 Task: Look for space in Kākināda, India from 17th June, 2023 to 21st June, 2023 for 2 adults in price range Rs.7000 to Rs.12000. Place can be private room with 1  bedroom having 2 beds and 1 bathroom. Property type can be house, flat, guest house. Amenities needed are: wifi. Booking option can be shelf check-in. Required host language is English.
Action: Mouse moved to (436, 112)
Screenshot: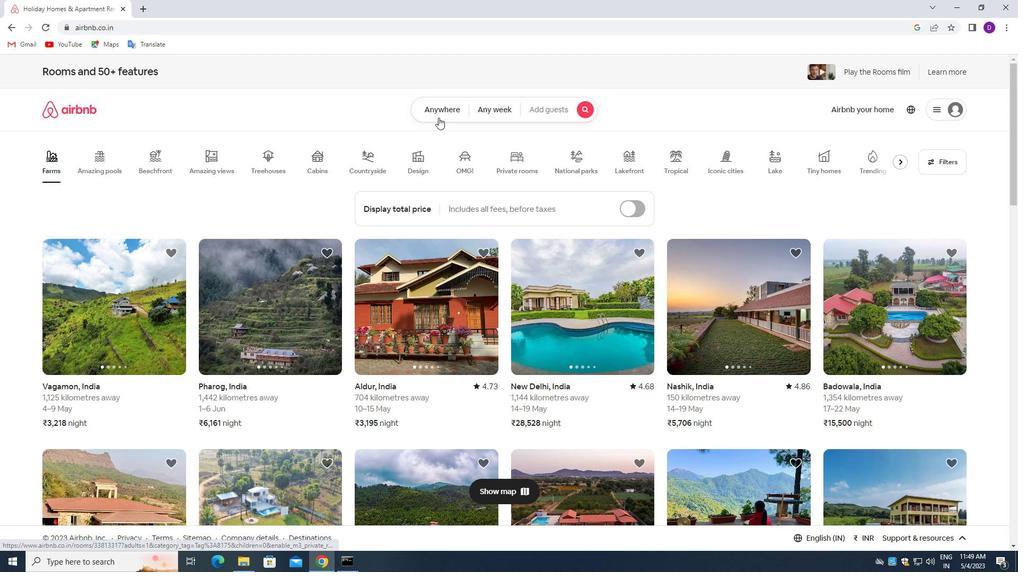 
Action: Mouse pressed left at (436, 112)
Screenshot: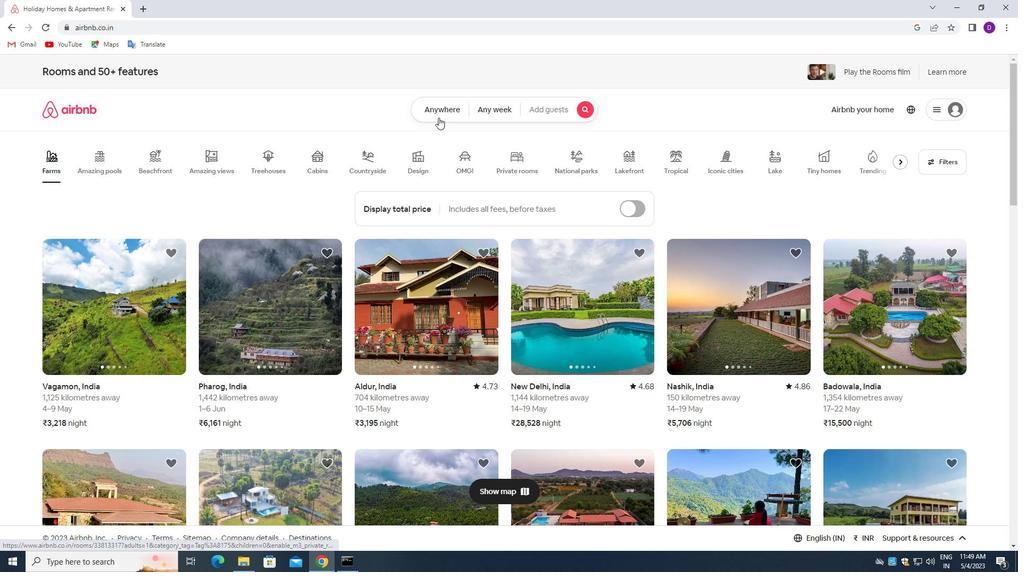 
Action: Mouse moved to (355, 151)
Screenshot: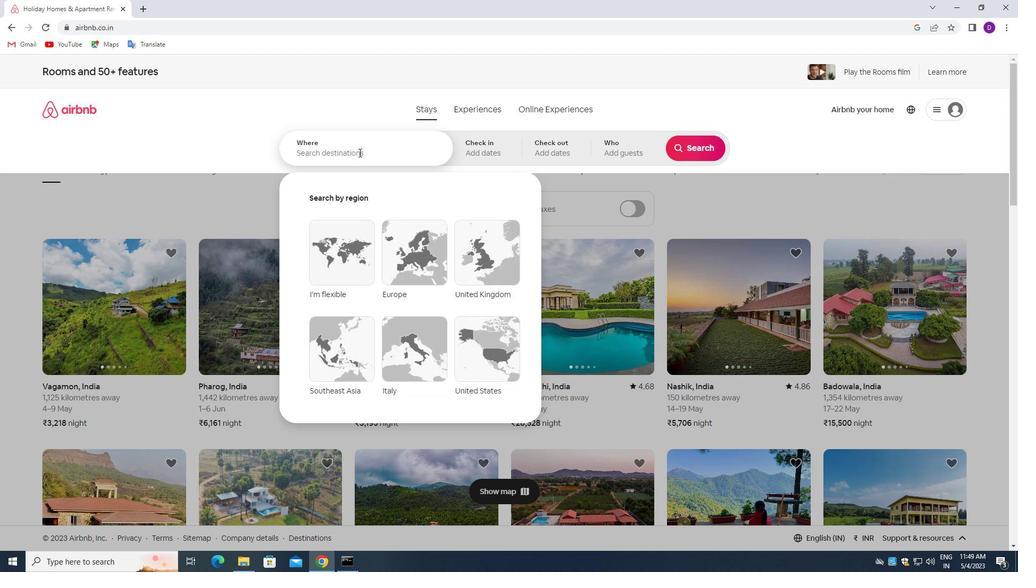 
Action: Mouse pressed left at (355, 151)
Screenshot: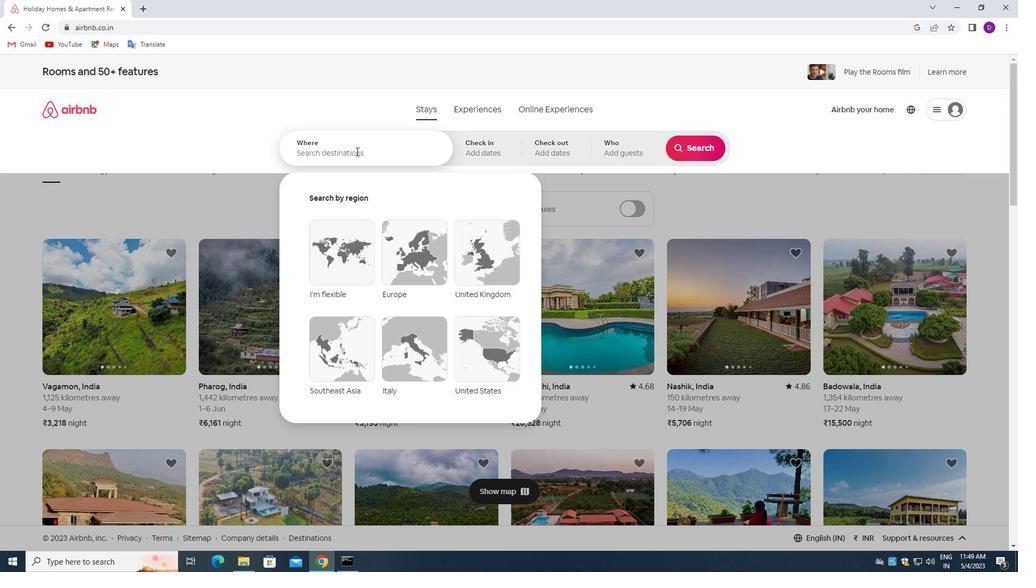 
Action: Mouse moved to (205, 123)
Screenshot: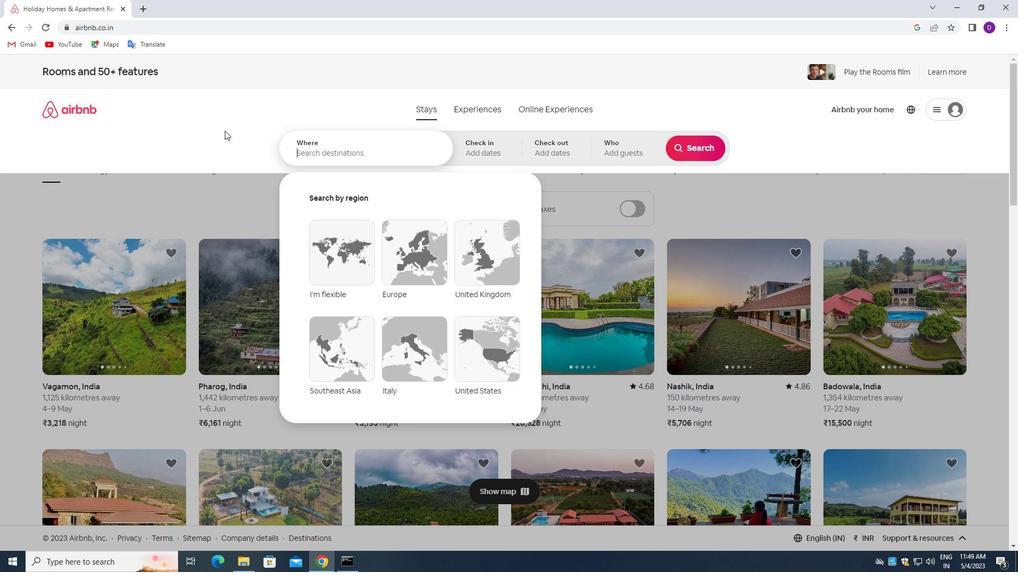 
Action: Key pressed <Key.shift>KAKINADA,<Key.space><Key.shift>INDIA<Key.enter>
Screenshot: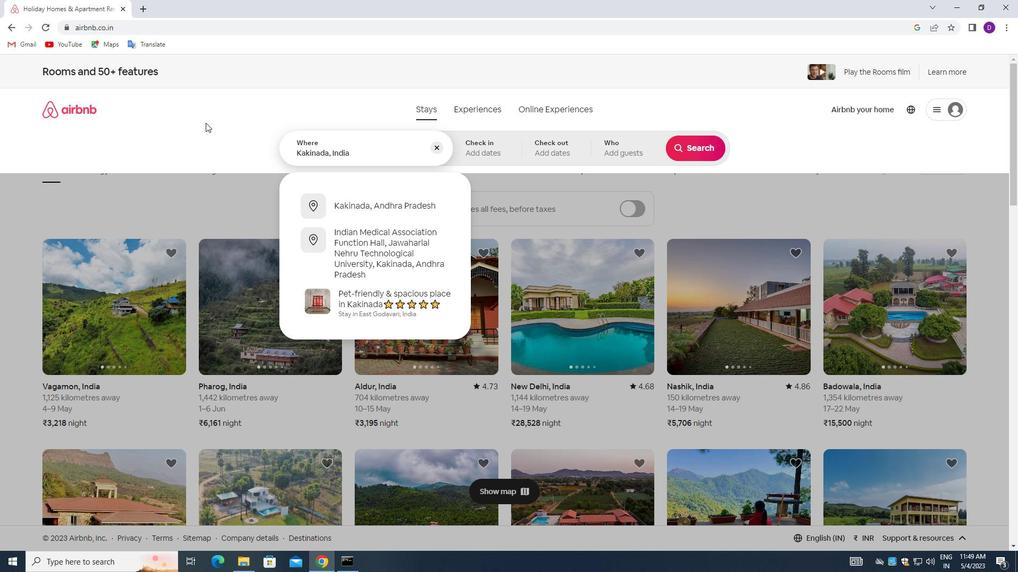 
Action: Mouse moved to (679, 329)
Screenshot: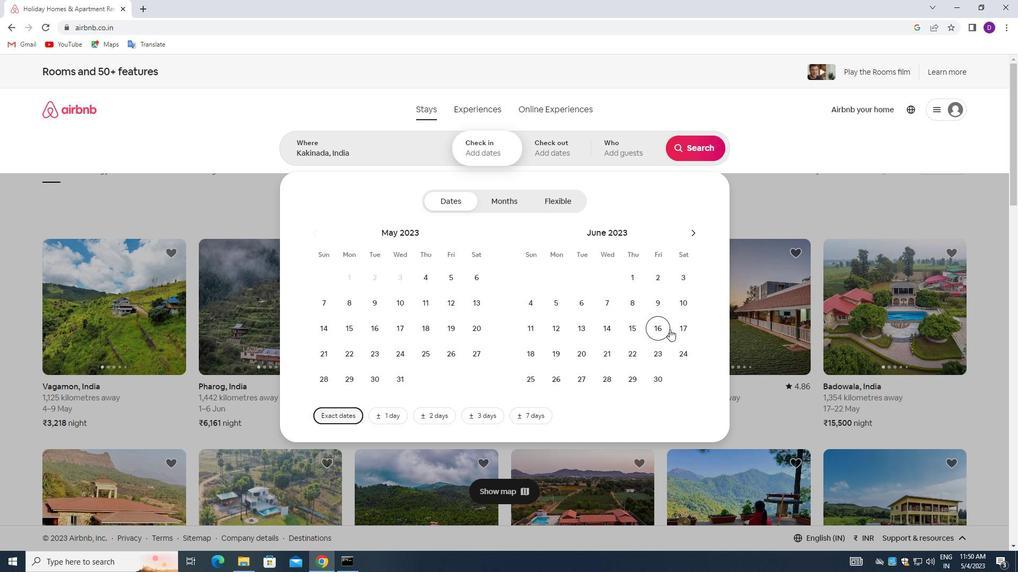 
Action: Mouse pressed left at (679, 329)
Screenshot: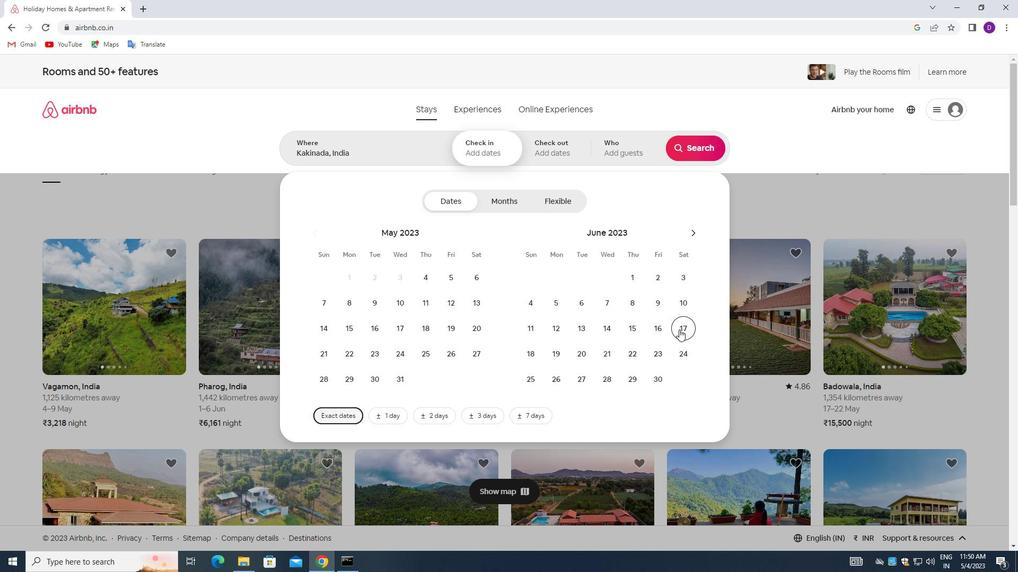 
Action: Mouse moved to (602, 354)
Screenshot: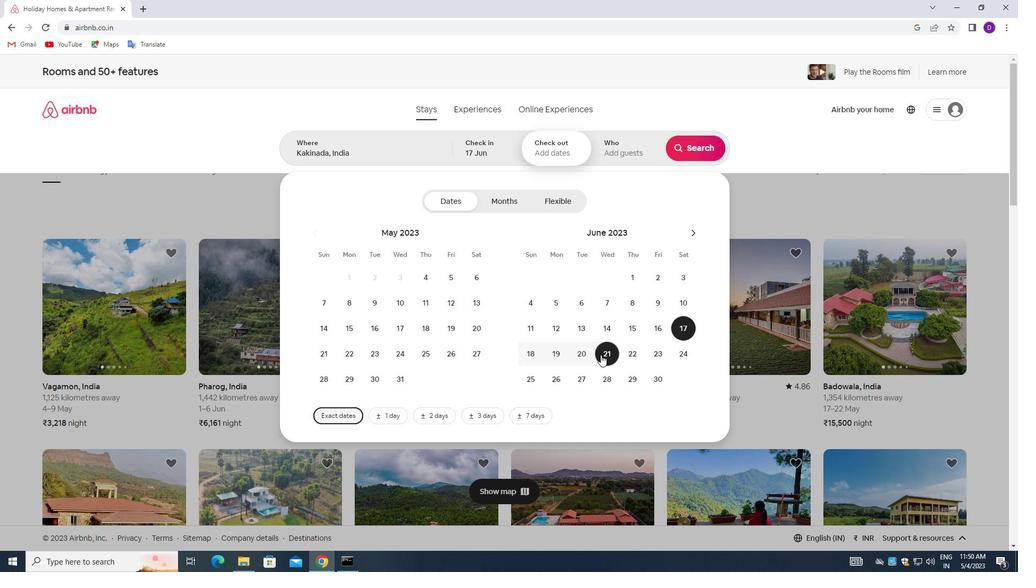 
Action: Mouse pressed left at (602, 354)
Screenshot: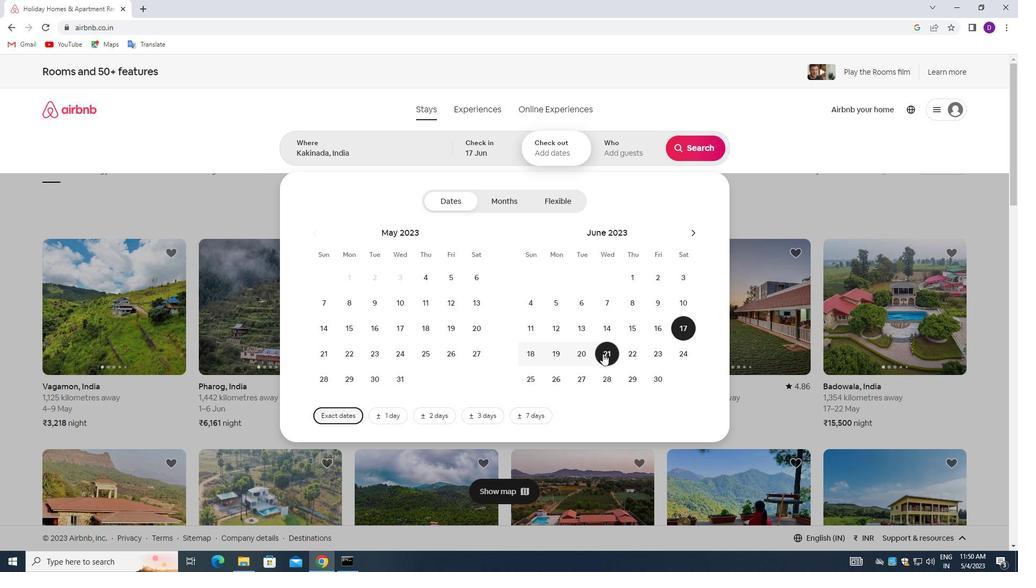 
Action: Mouse moved to (612, 144)
Screenshot: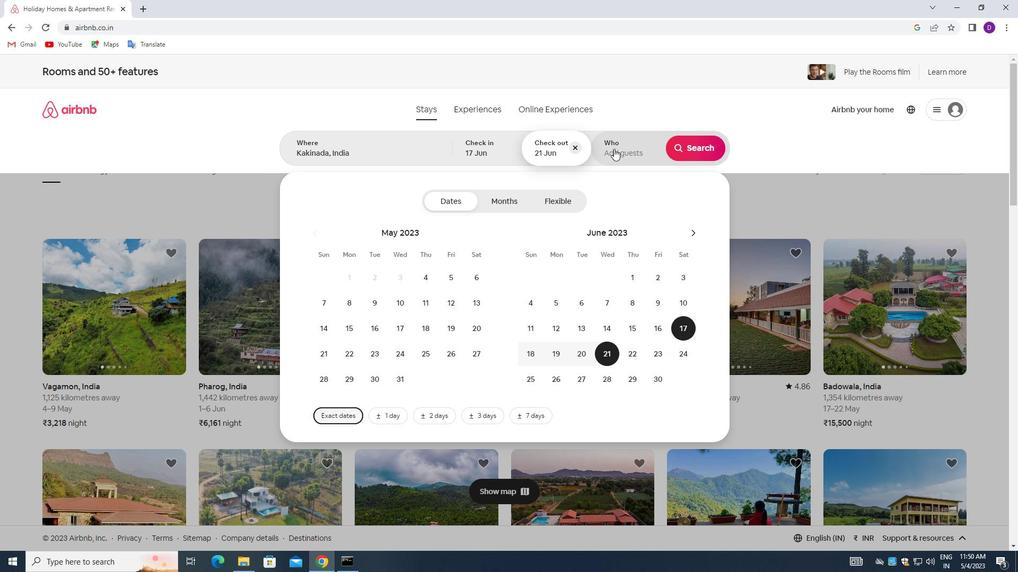 
Action: Mouse pressed left at (612, 144)
Screenshot: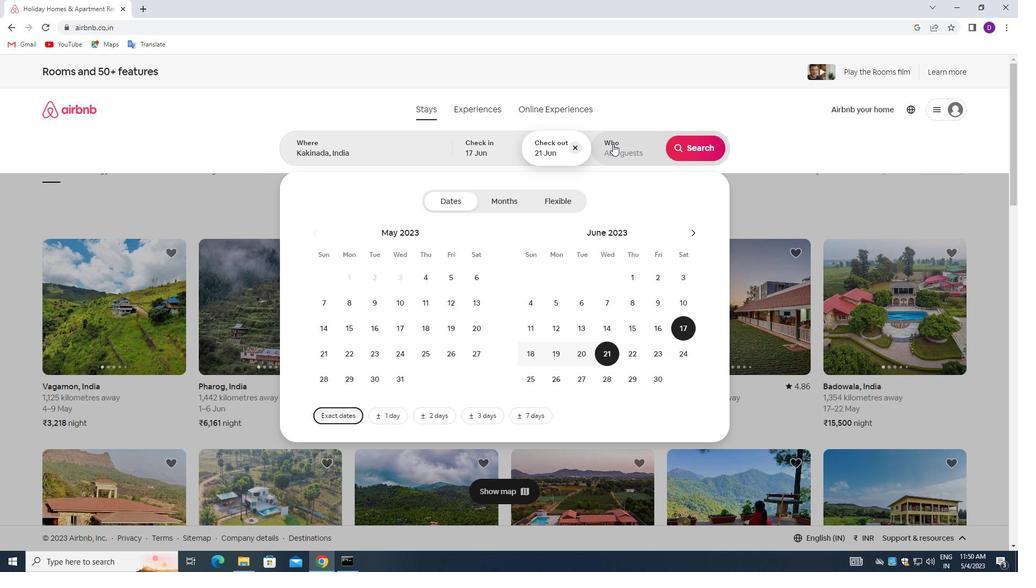 
Action: Mouse moved to (698, 205)
Screenshot: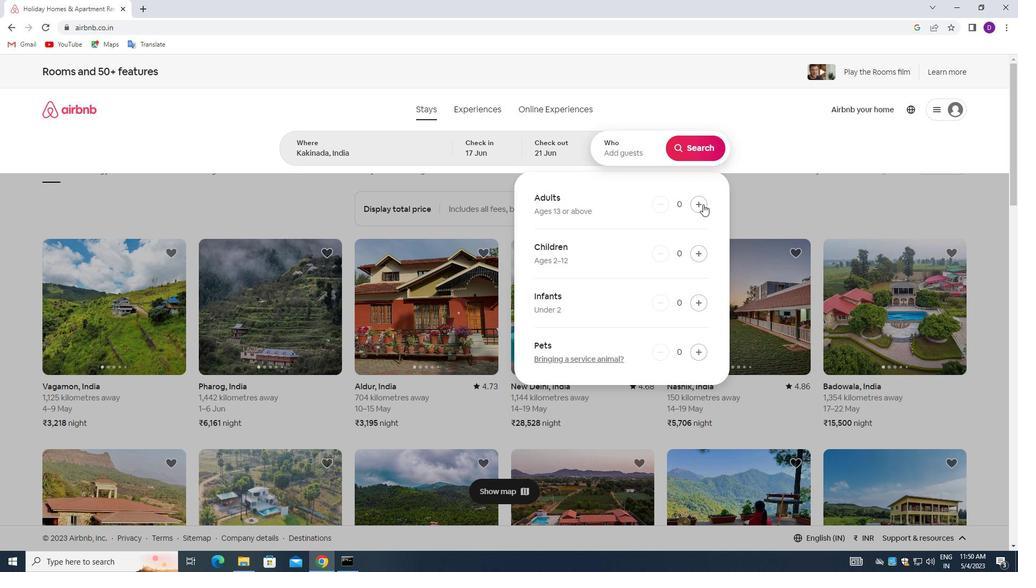 
Action: Mouse pressed left at (698, 205)
Screenshot: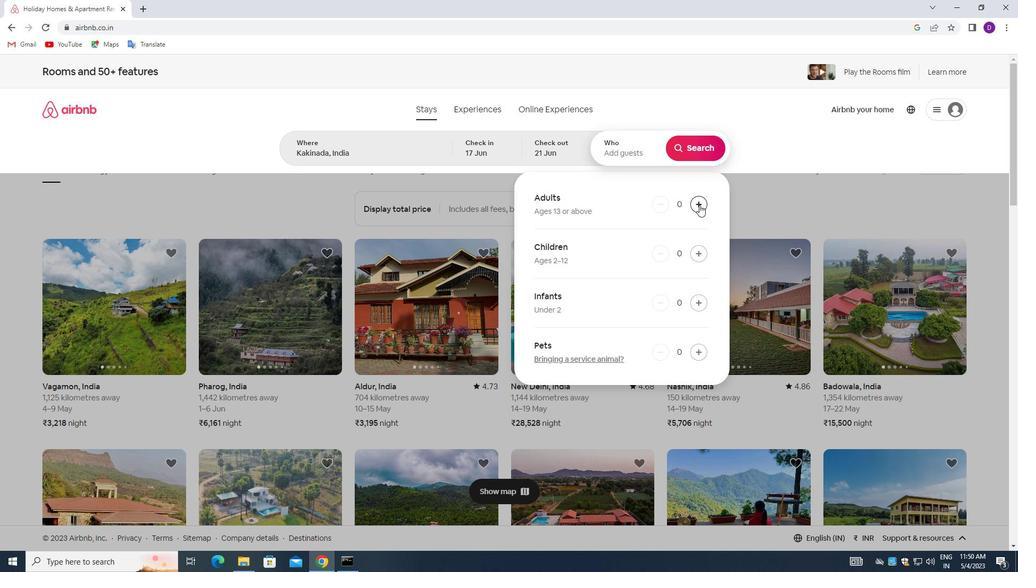 
Action: Mouse pressed left at (698, 205)
Screenshot: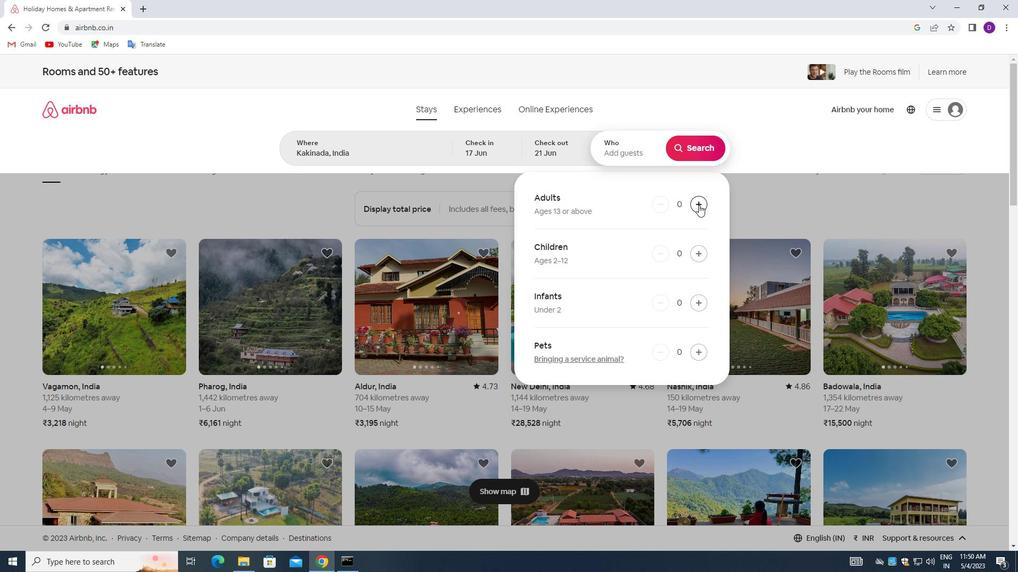 
Action: Mouse moved to (695, 148)
Screenshot: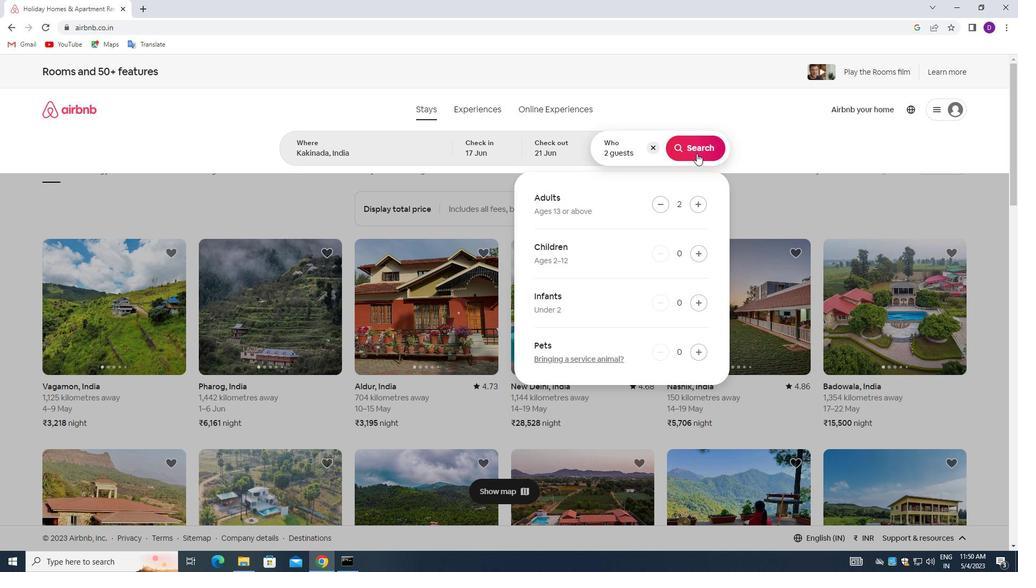 
Action: Mouse pressed left at (695, 148)
Screenshot: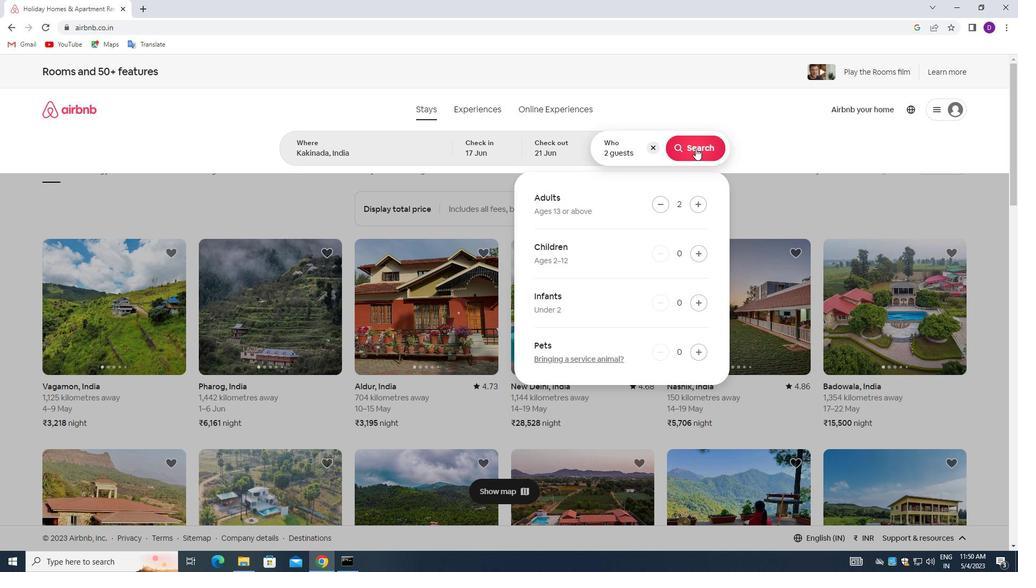 
Action: Mouse moved to (961, 118)
Screenshot: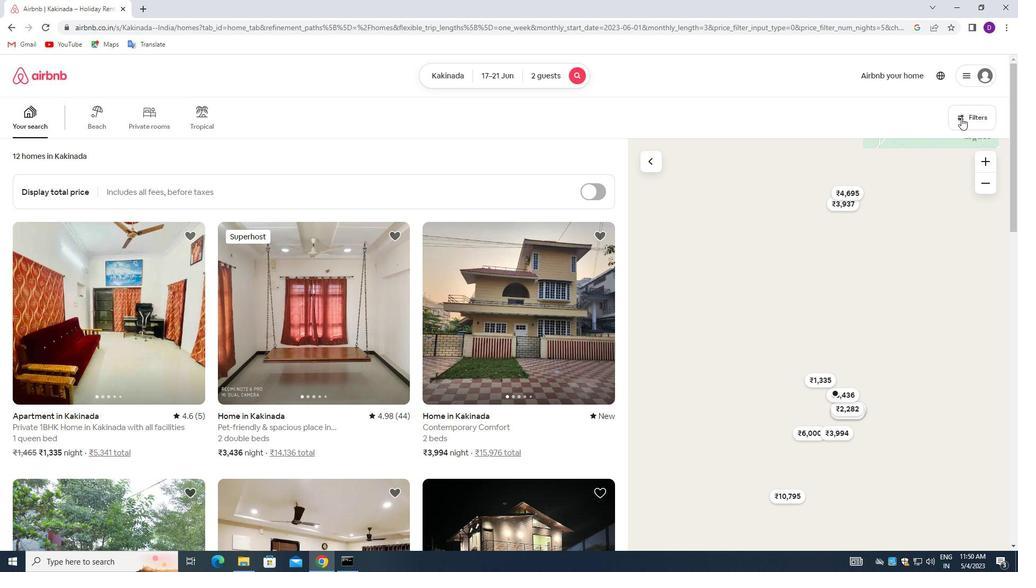 
Action: Mouse pressed left at (961, 118)
Screenshot: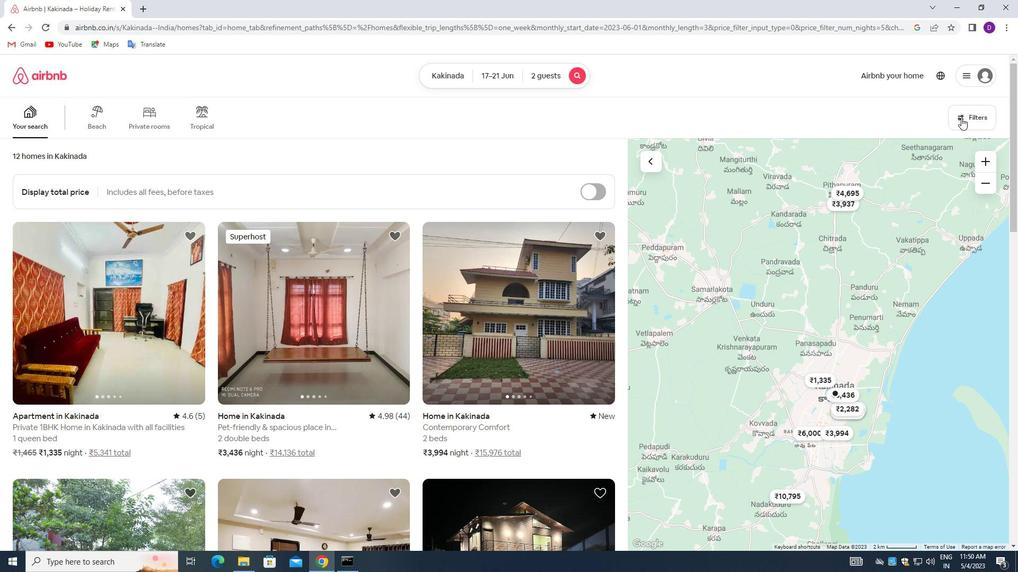 
Action: Mouse moved to (364, 251)
Screenshot: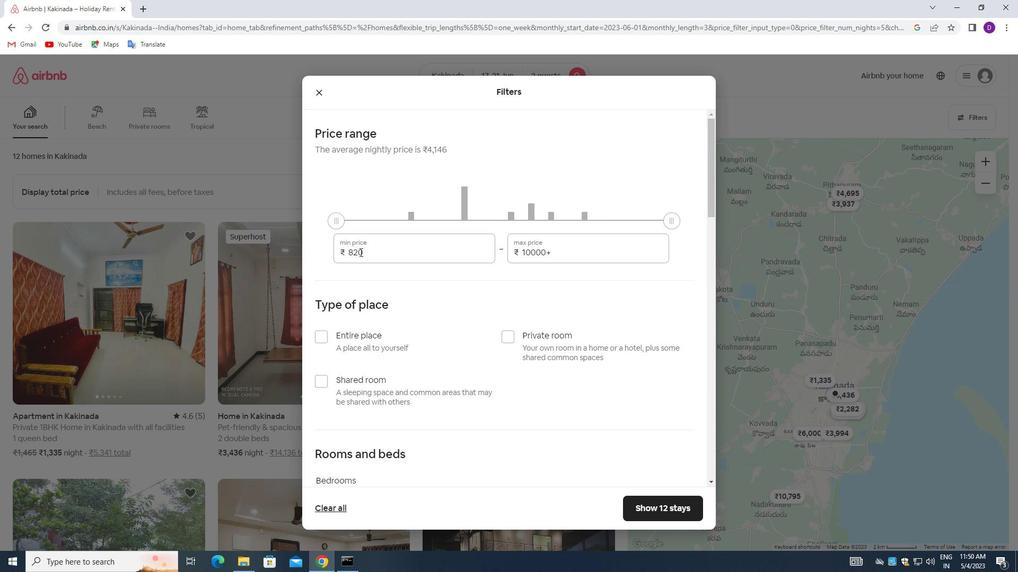 
Action: Mouse pressed left at (364, 251)
Screenshot: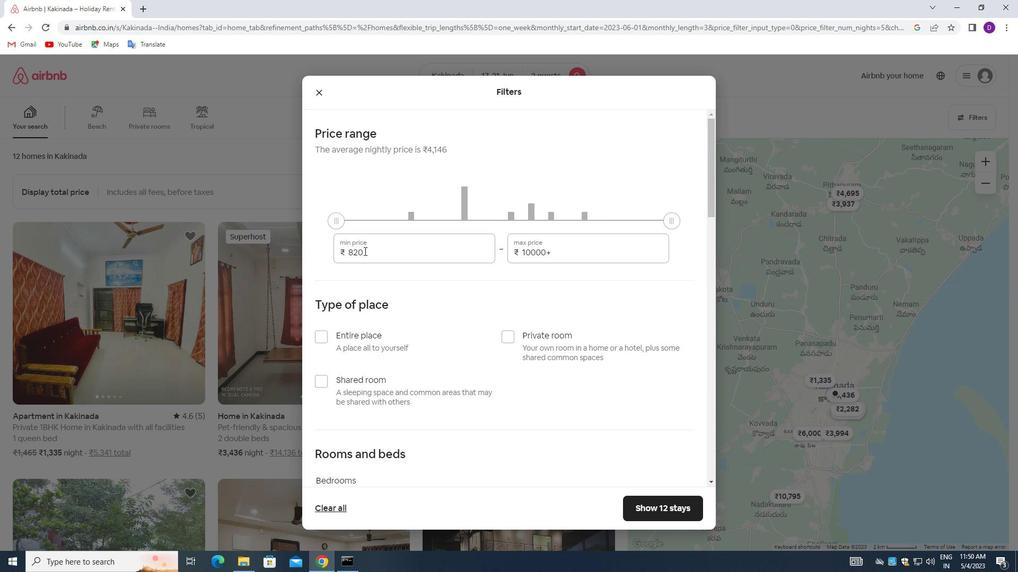 
Action: Mouse pressed left at (364, 251)
Screenshot: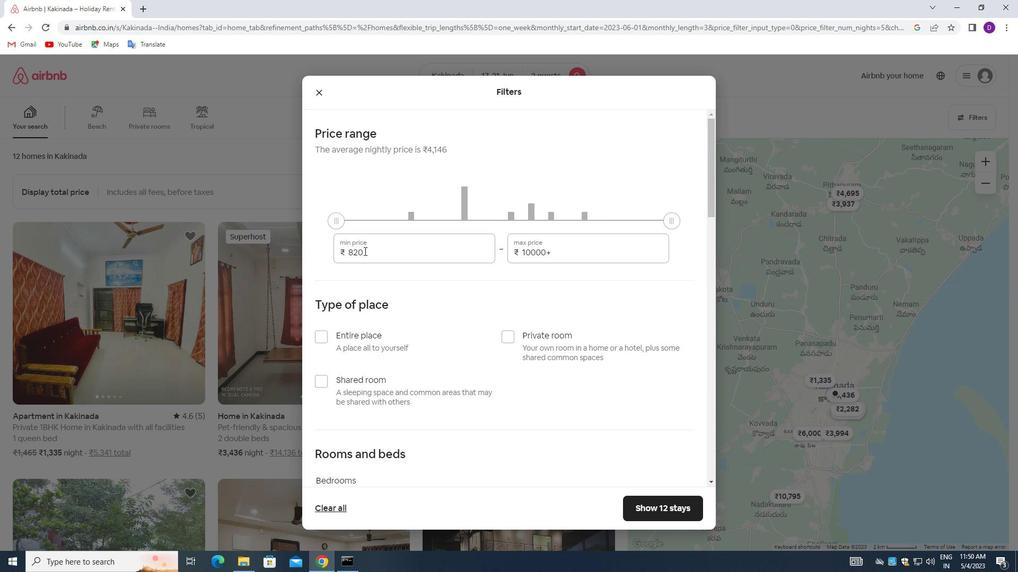 
Action: Key pressed 7000<Key.tab>12000
Screenshot: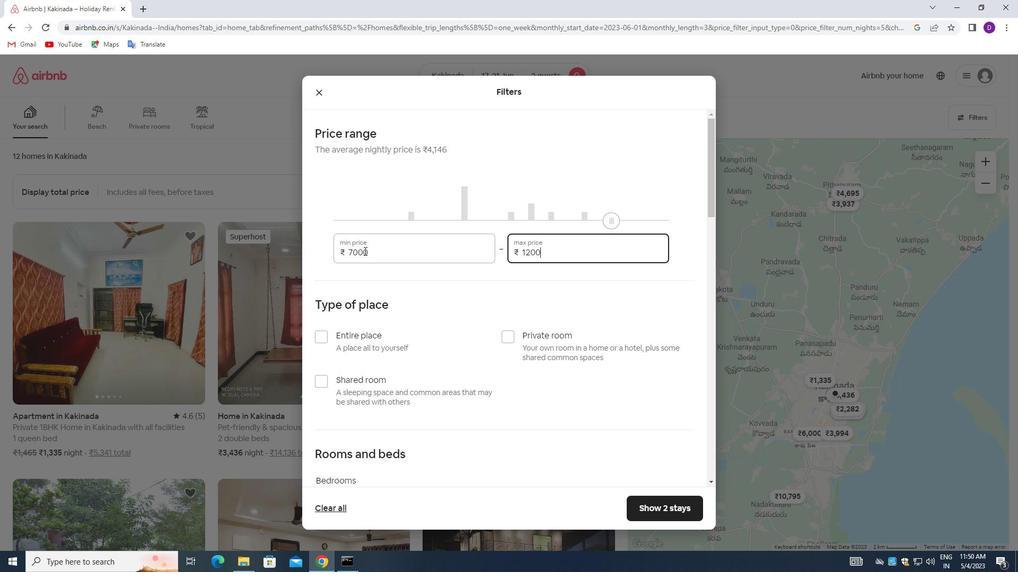 
Action: Mouse moved to (509, 335)
Screenshot: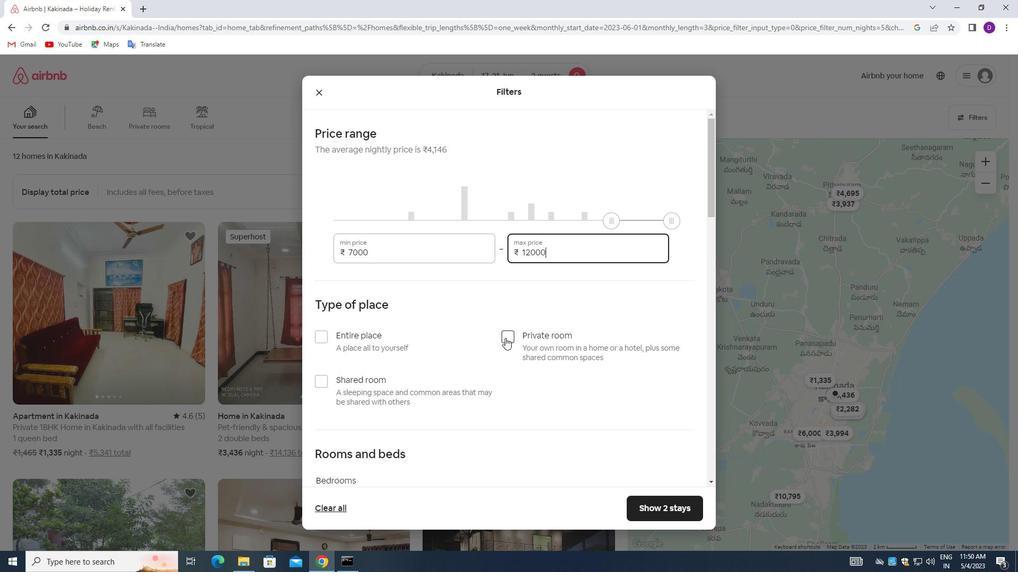
Action: Mouse pressed left at (509, 335)
Screenshot: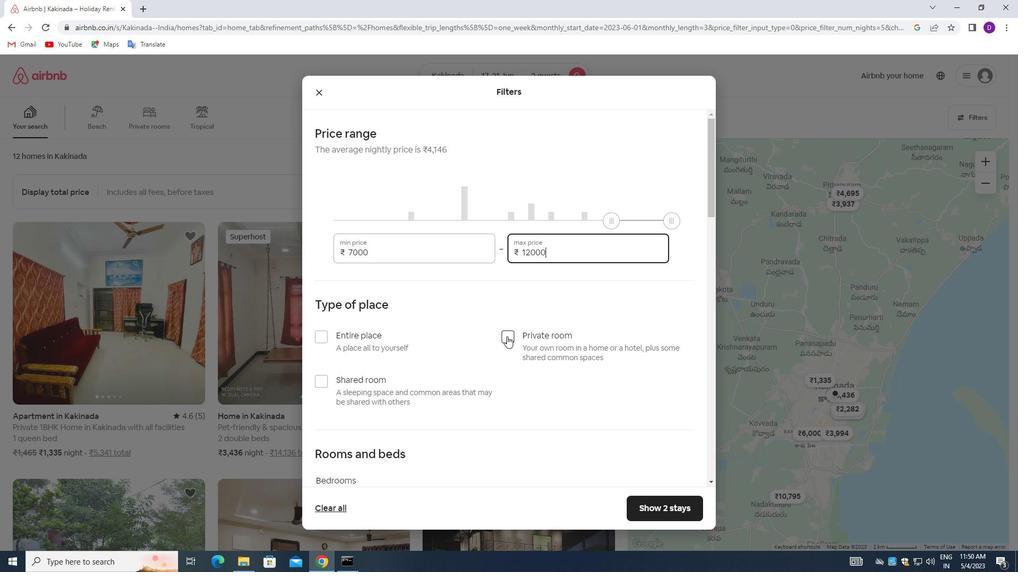 
Action: Mouse moved to (510, 337)
Screenshot: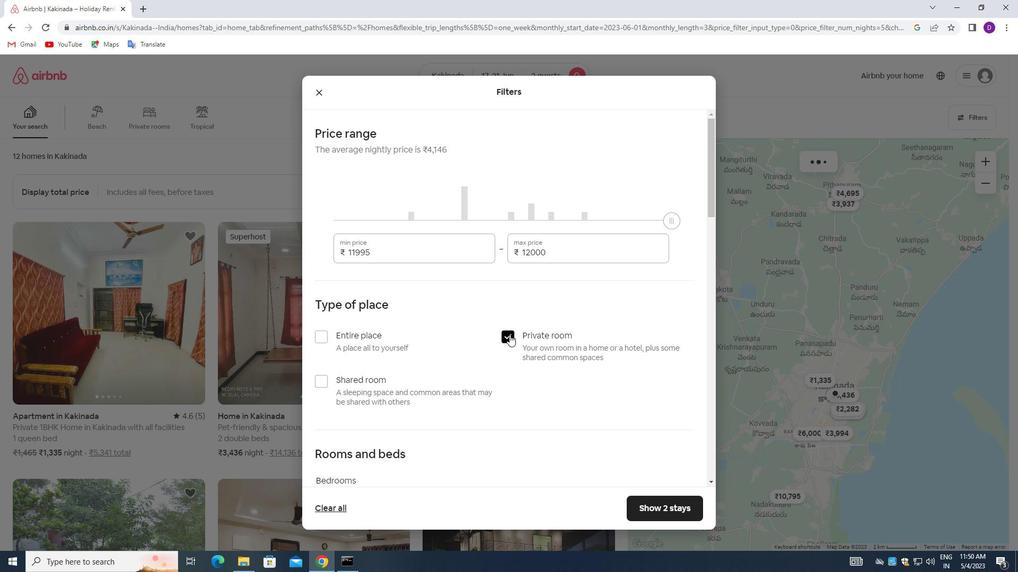 
Action: Mouse scrolled (510, 336) with delta (0, 0)
Screenshot: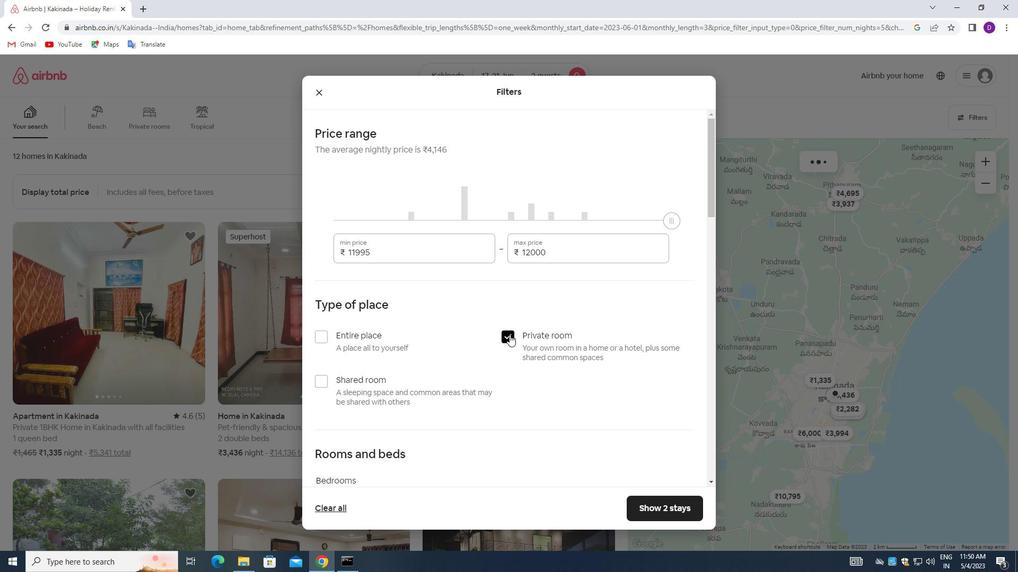 
Action: Mouse moved to (510, 342)
Screenshot: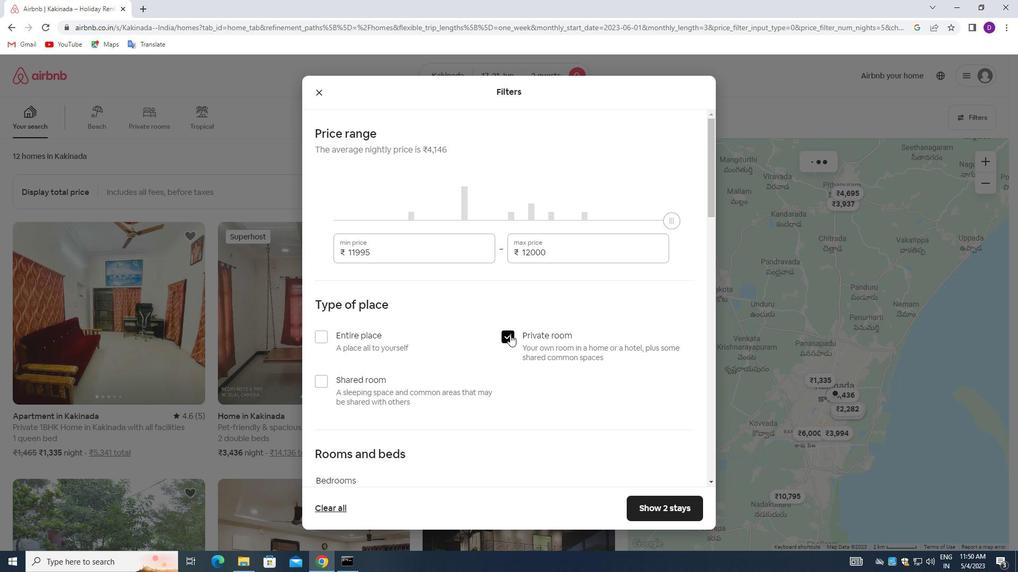 
Action: Mouse scrolled (510, 341) with delta (0, 0)
Screenshot: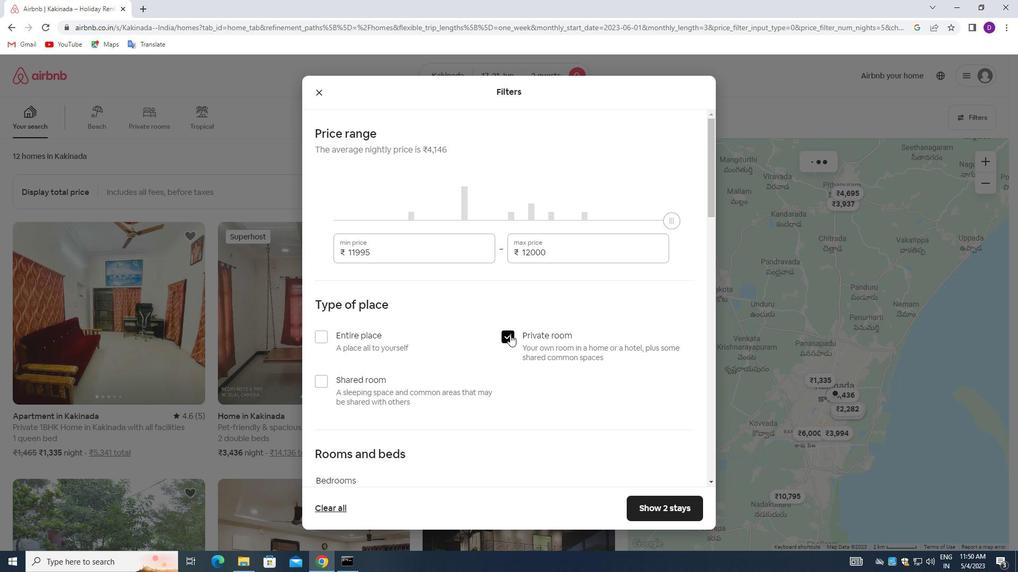 
Action: Mouse moved to (510, 344)
Screenshot: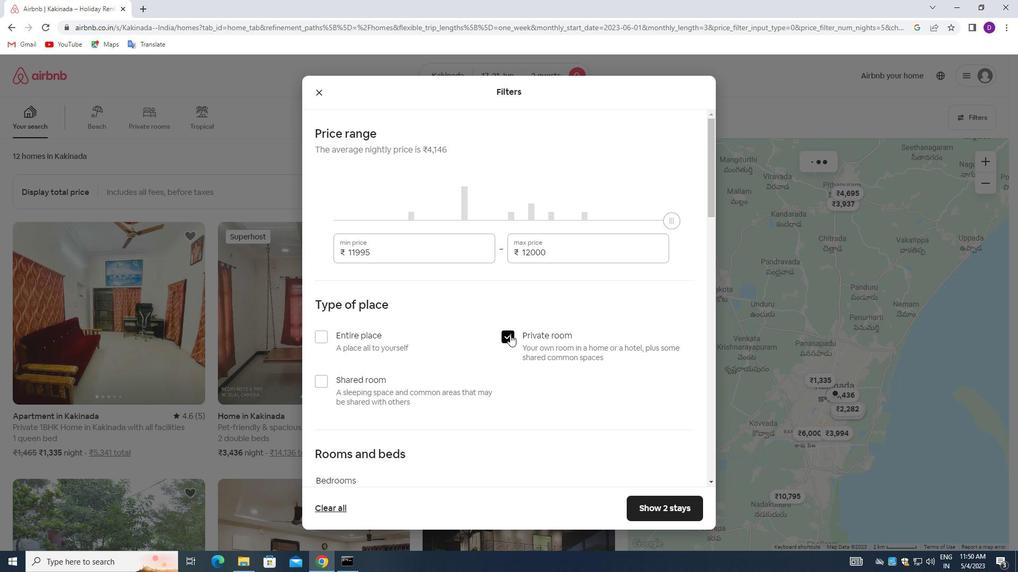 
Action: Mouse scrolled (510, 344) with delta (0, 0)
Screenshot: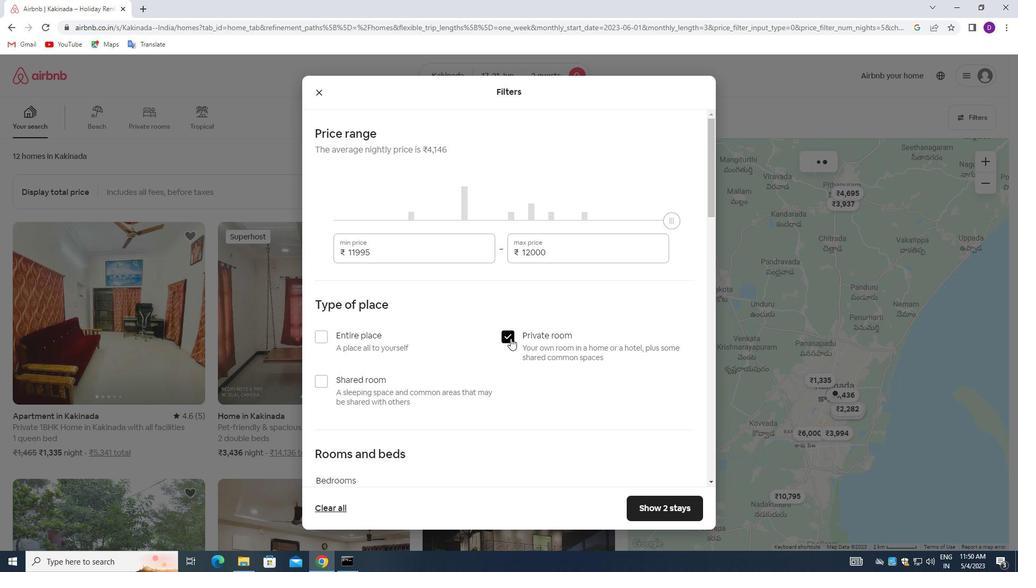 
Action: Mouse moved to (510, 345)
Screenshot: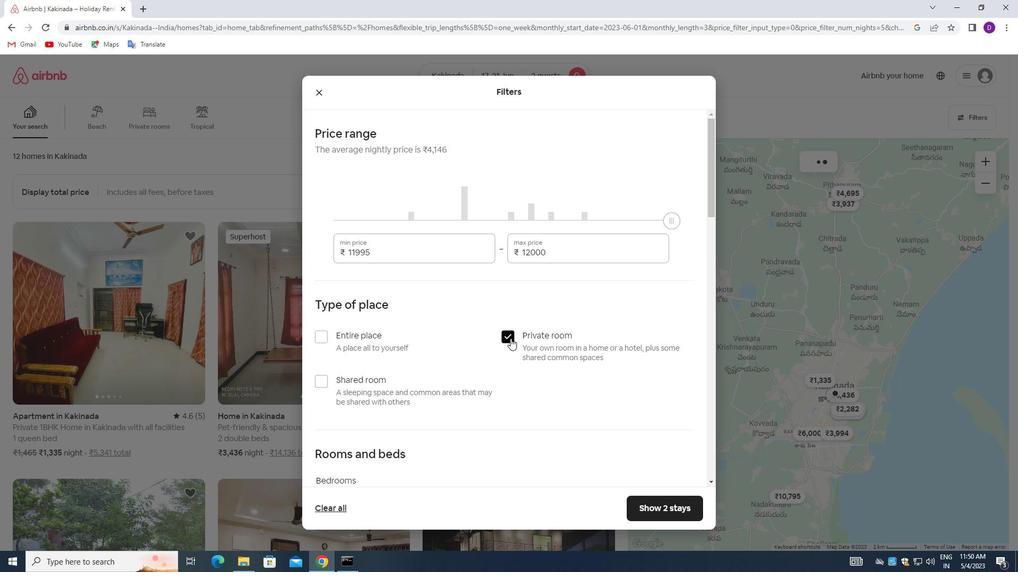 
Action: Mouse scrolled (510, 344) with delta (0, 0)
Screenshot: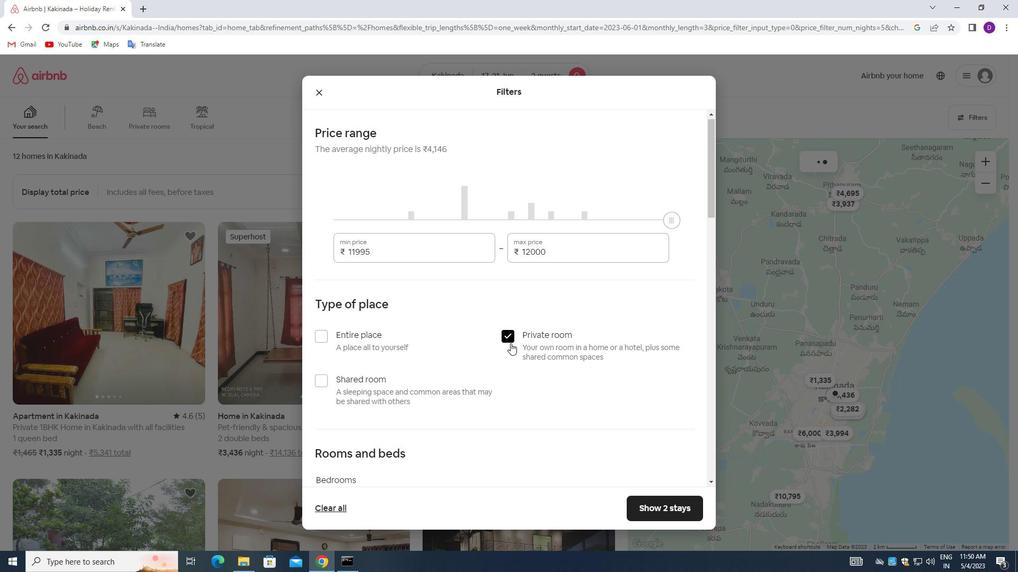 
Action: Mouse moved to (510, 346)
Screenshot: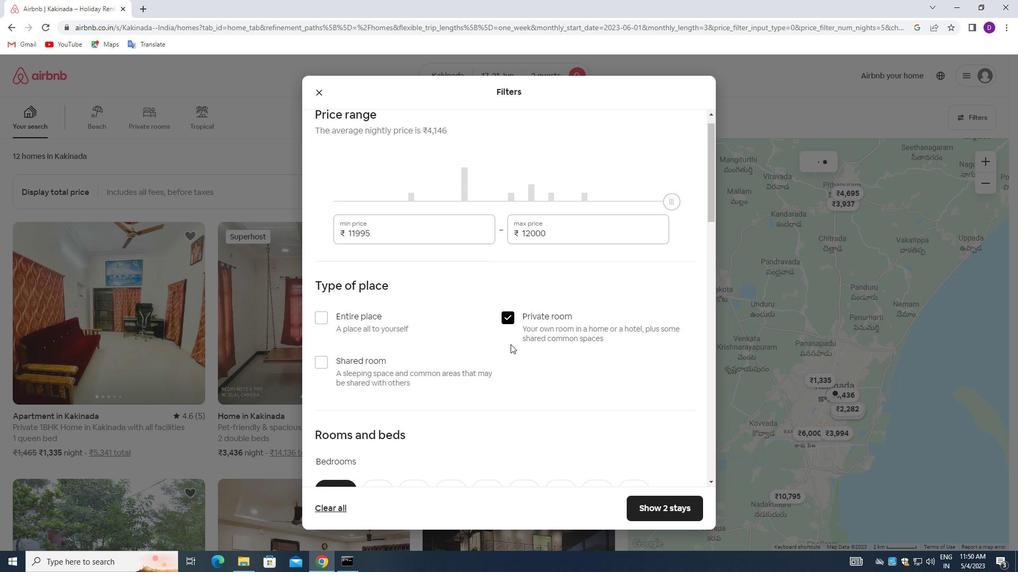 
Action: Mouse scrolled (510, 345) with delta (0, 0)
Screenshot: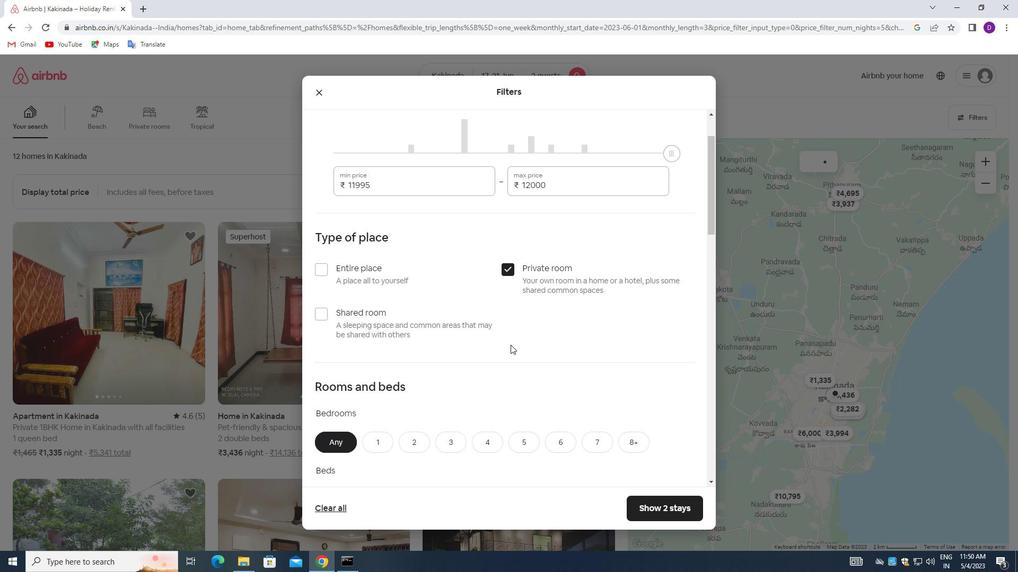 
Action: Mouse moved to (367, 248)
Screenshot: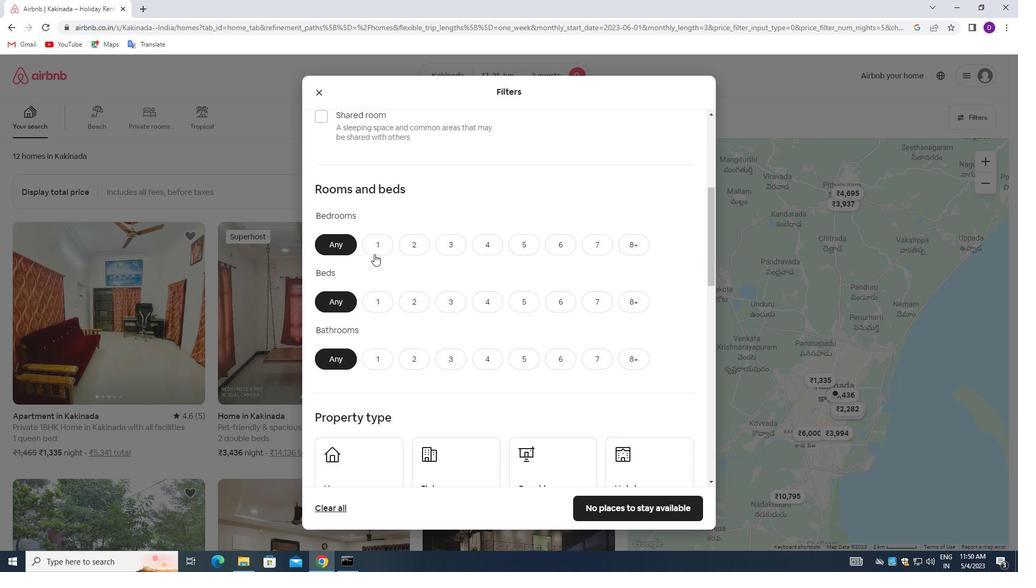 
Action: Mouse pressed left at (367, 248)
Screenshot: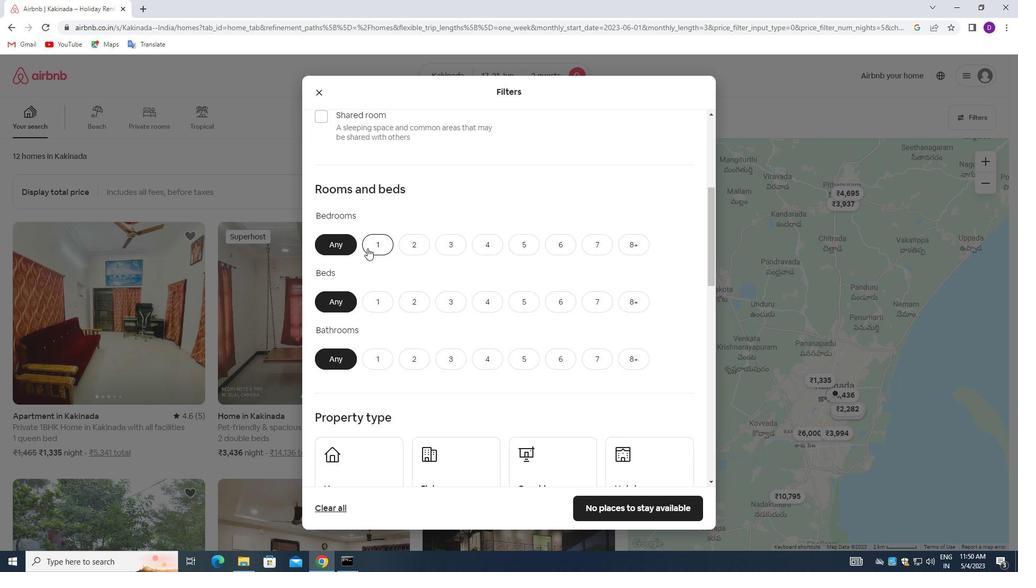 
Action: Mouse moved to (416, 300)
Screenshot: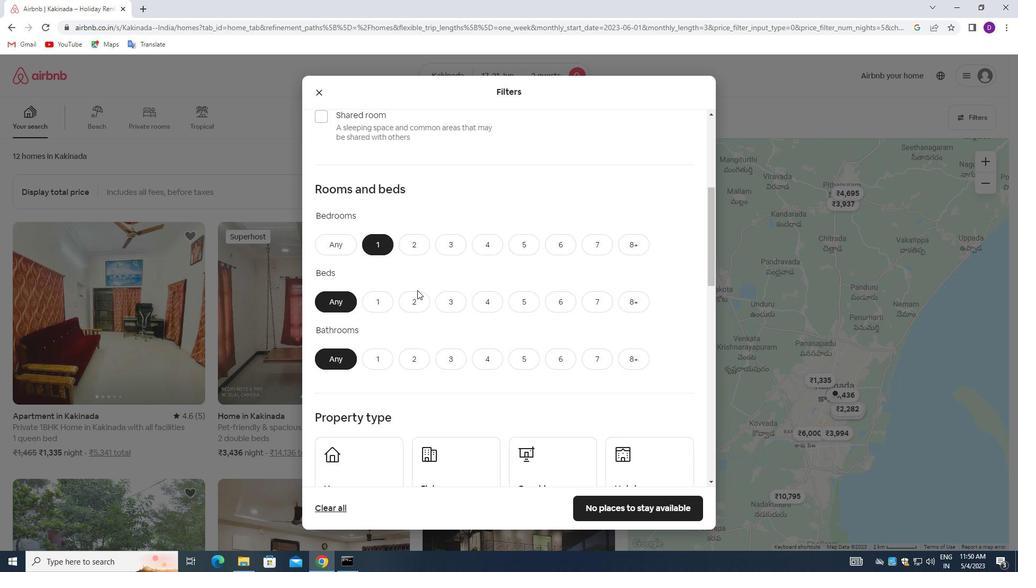 
Action: Mouse pressed left at (416, 300)
Screenshot: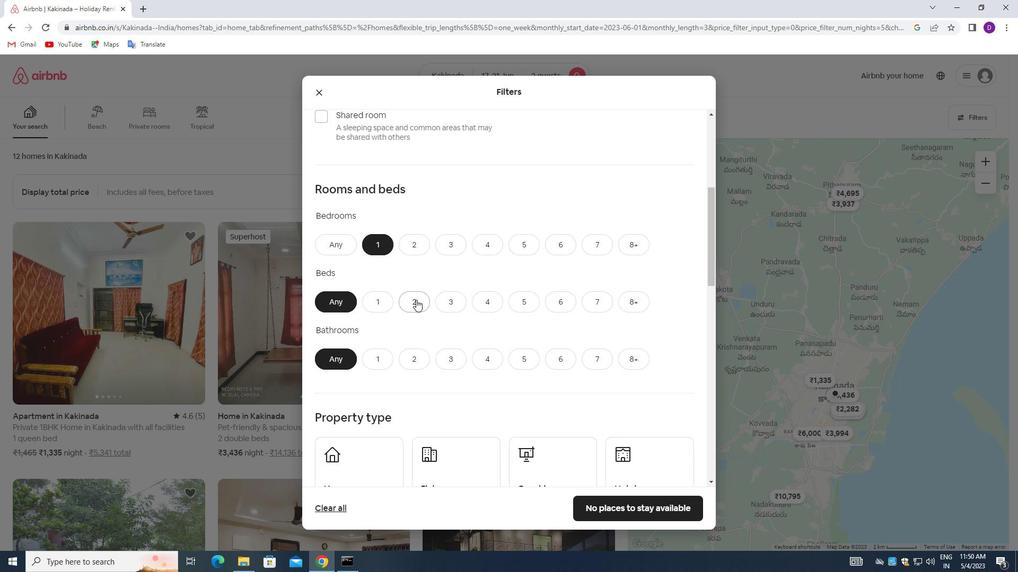 
Action: Mouse moved to (382, 363)
Screenshot: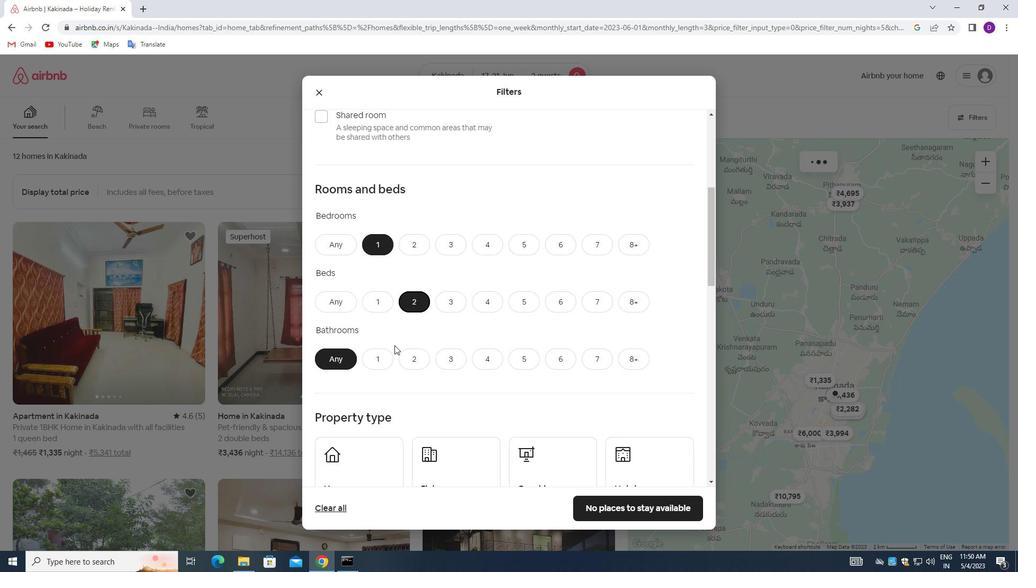
Action: Mouse pressed left at (382, 363)
Screenshot: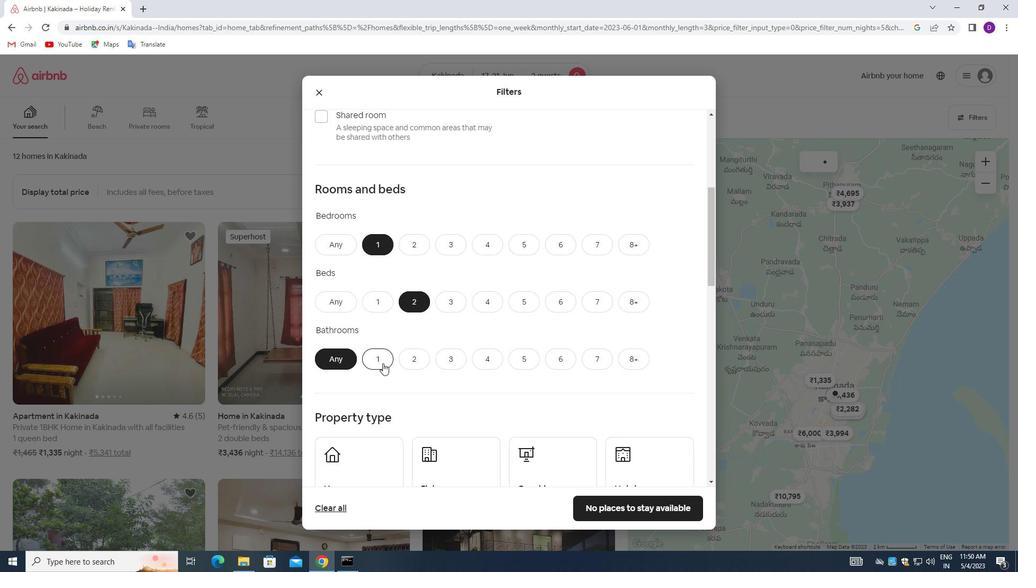 
Action: Mouse moved to (382, 383)
Screenshot: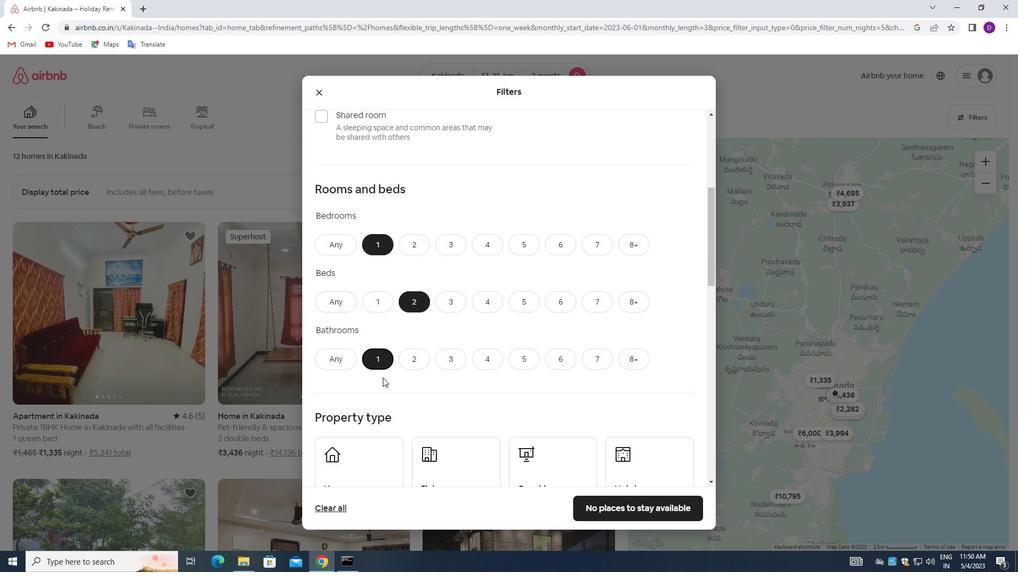 
Action: Mouse scrolled (382, 382) with delta (0, 0)
Screenshot: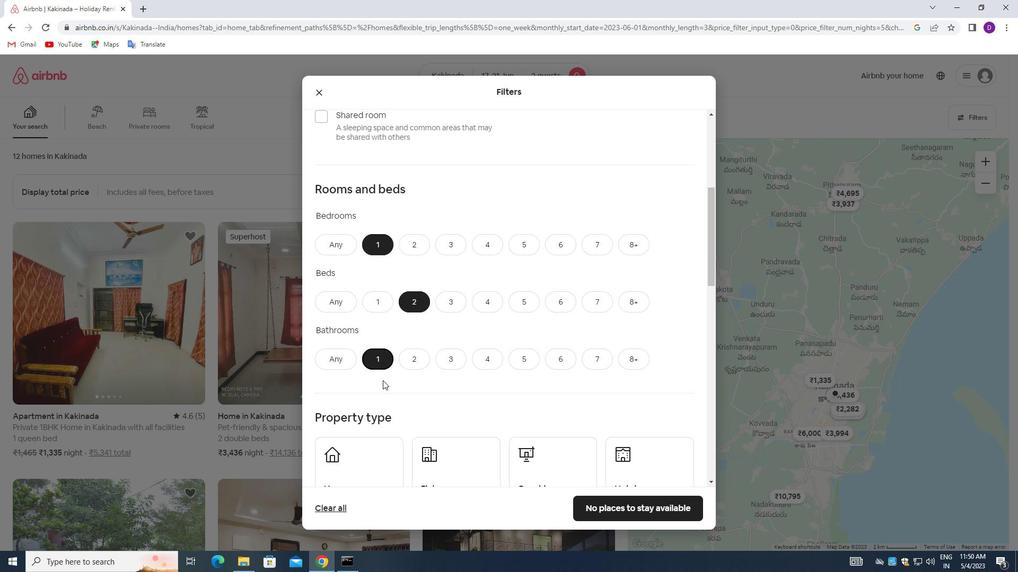 
Action: Mouse moved to (382, 383)
Screenshot: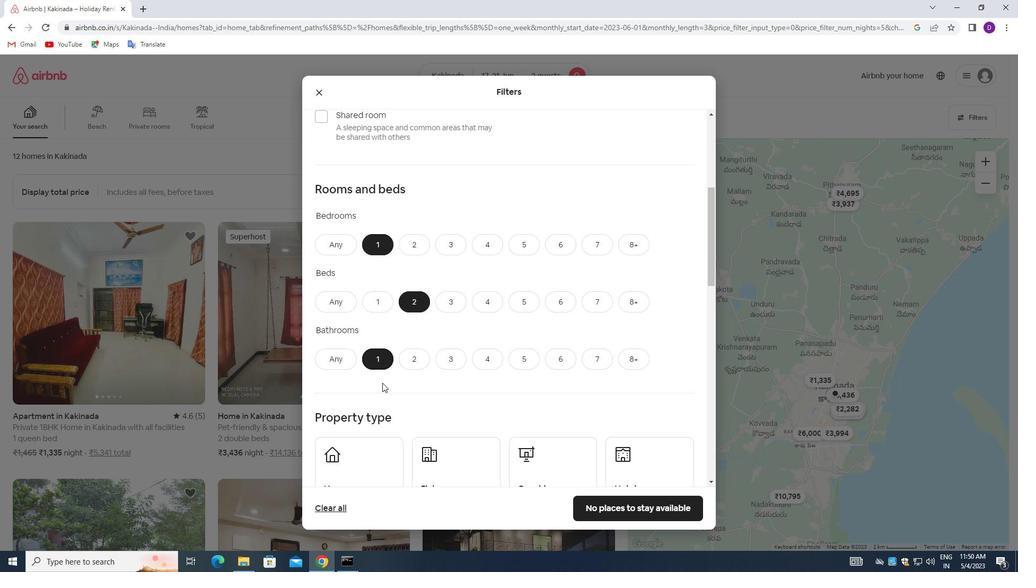 
Action: Mouse scrolled (382, 382) with delta (0, 0)
Screenshot: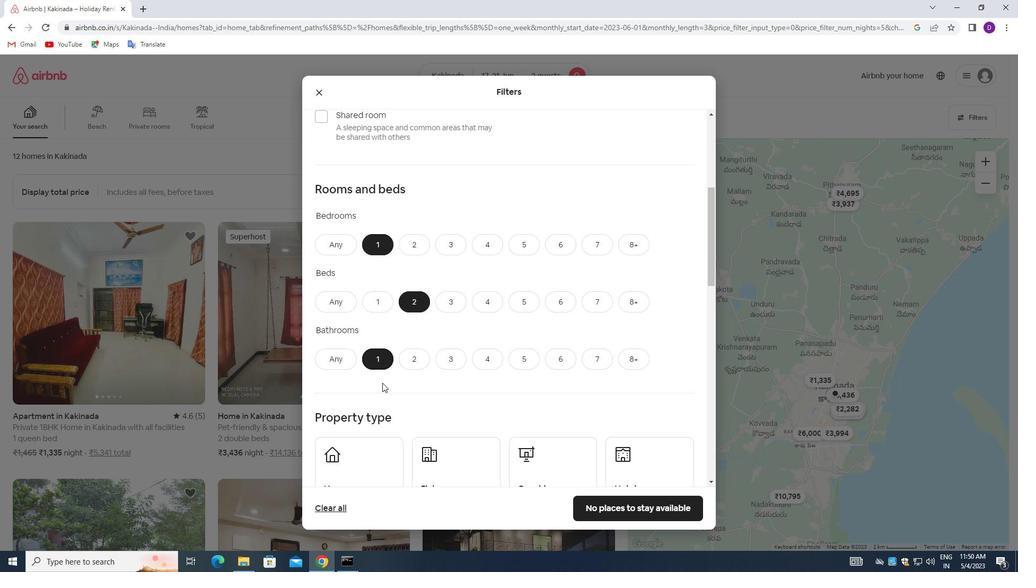 
Action: Mouse moved to (371, 359)
Screenshot: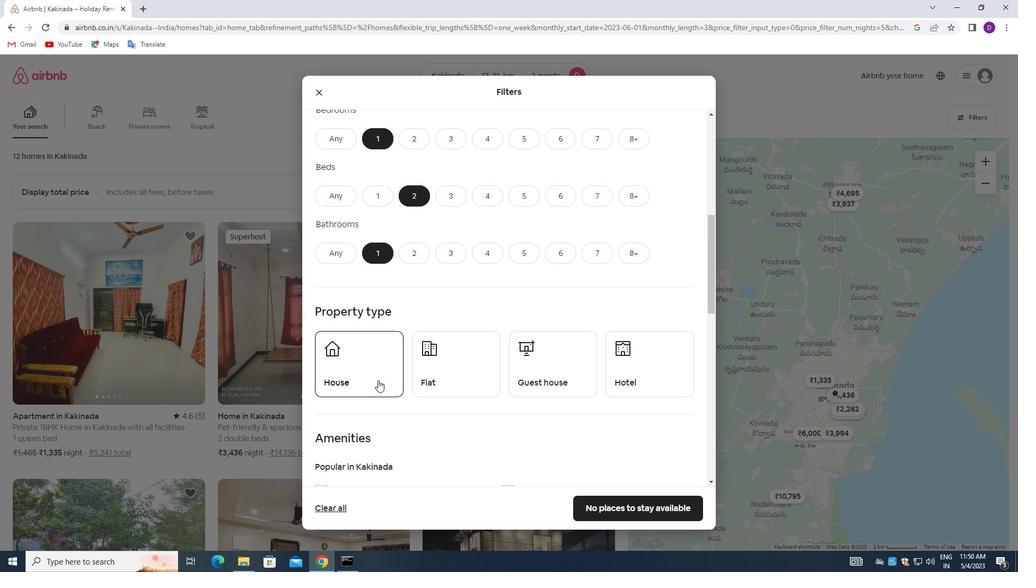 
Action: Mouse pressed left at (371, 359)
Screenshot: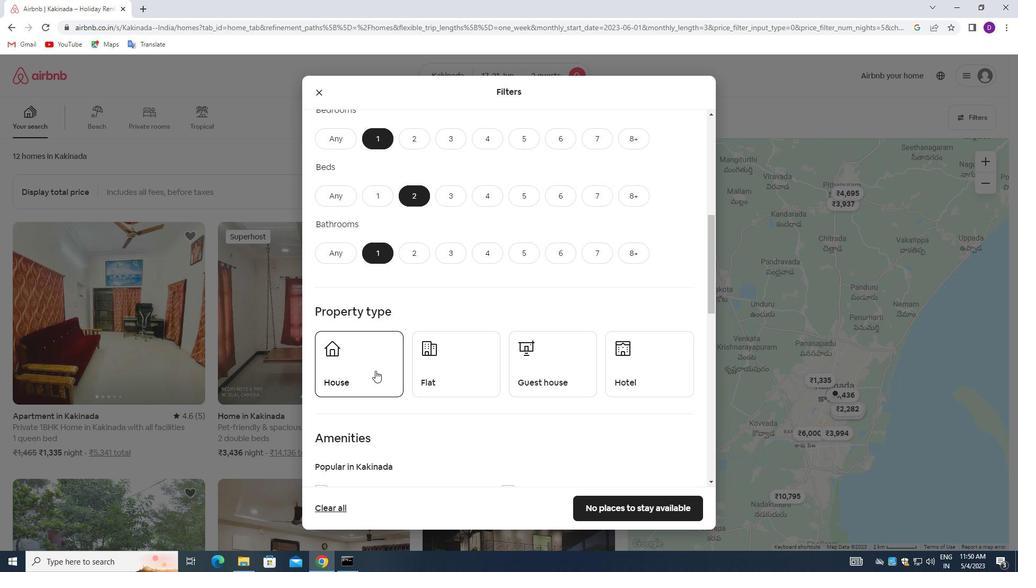 
Action: Mouse moved to (452, 367)
Screenshot: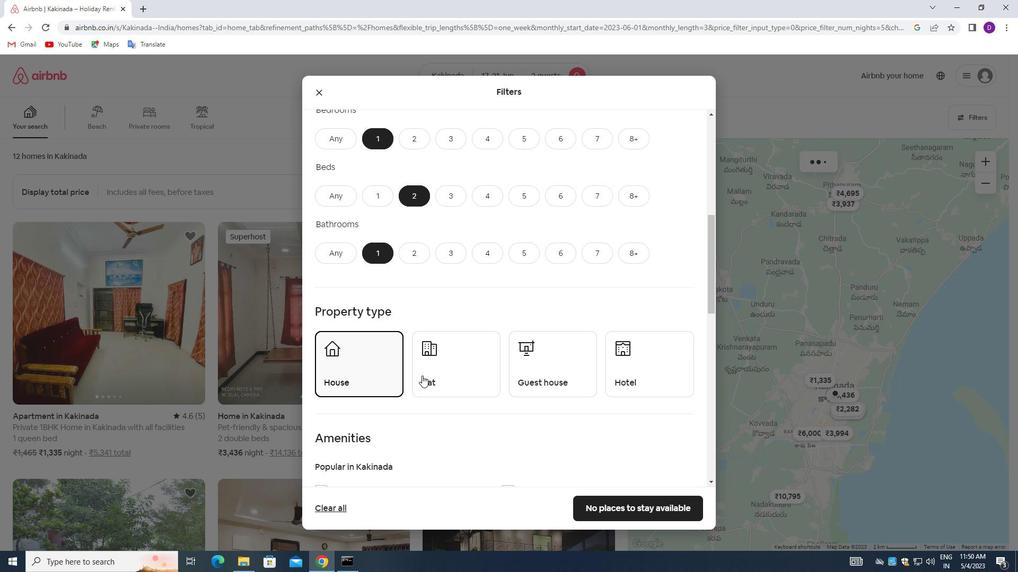 
Action: Mouse pressed left at (452, 367)
Screenshot: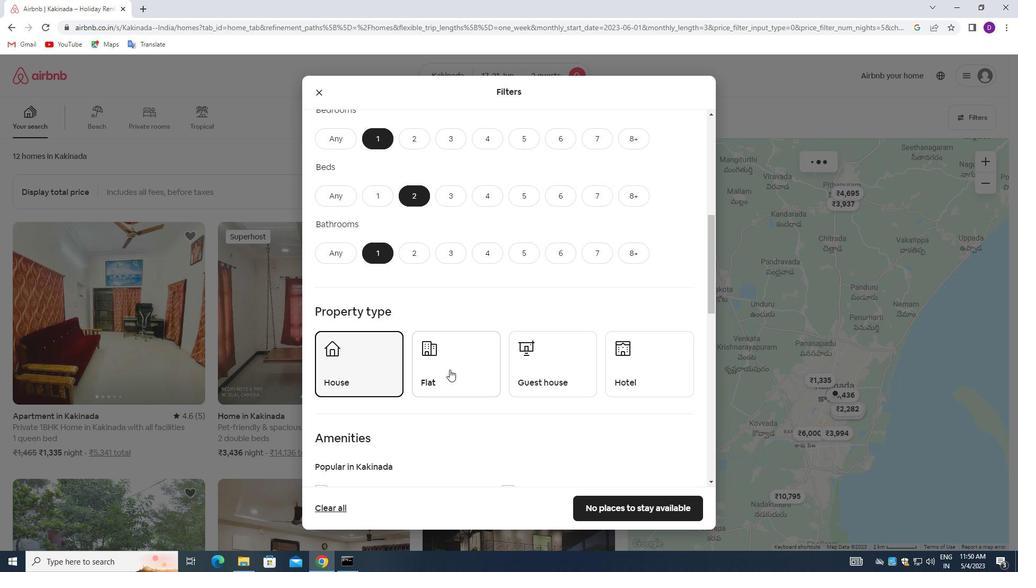 
Action: Mouse moved to (531, 363)
Screenshot: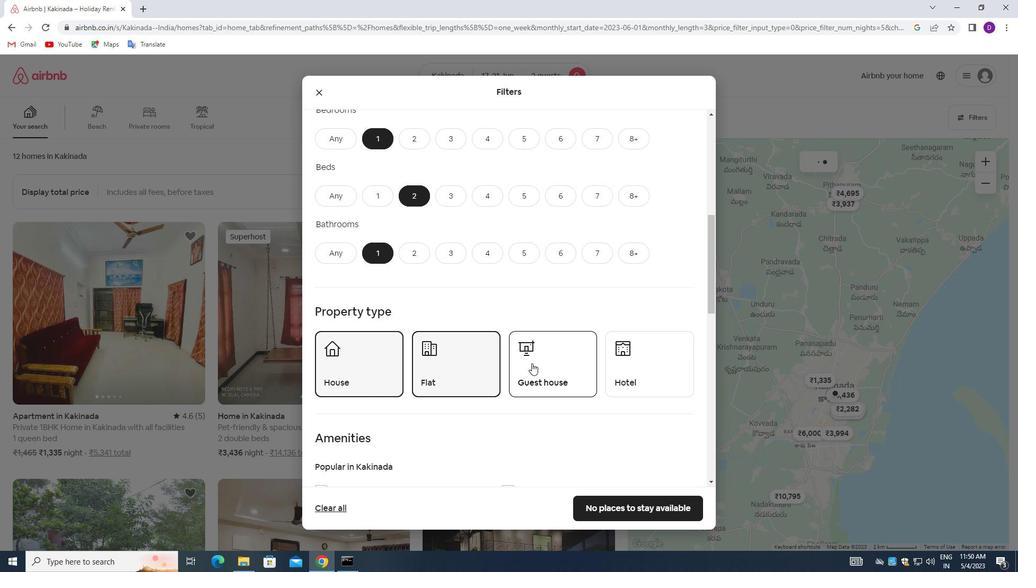 
Action: Mouse pressed left at (531, 363)
Screenshot: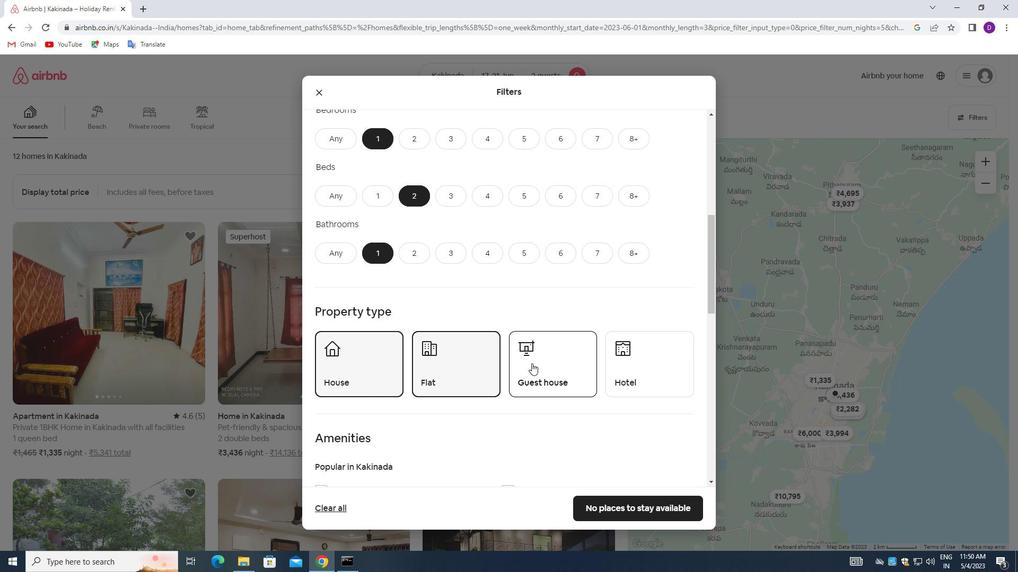
Action: Mouse moved to (531, 363)
Screenshot: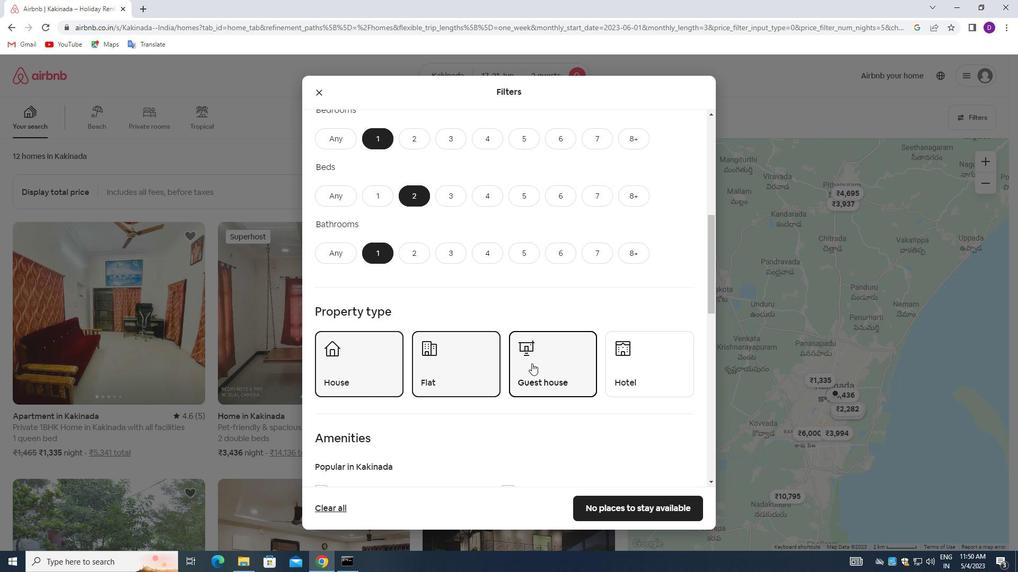 
Action: Mouse scrolled (531, 363) with delta (0, 0)
Screenshot: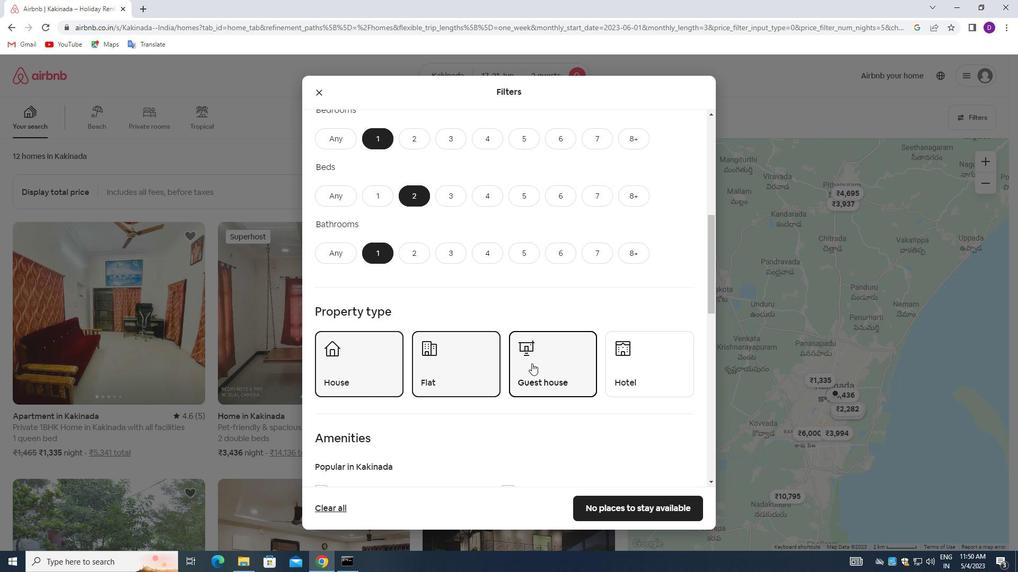 
Action: Mouse moved to (530, 363)
Screenshot: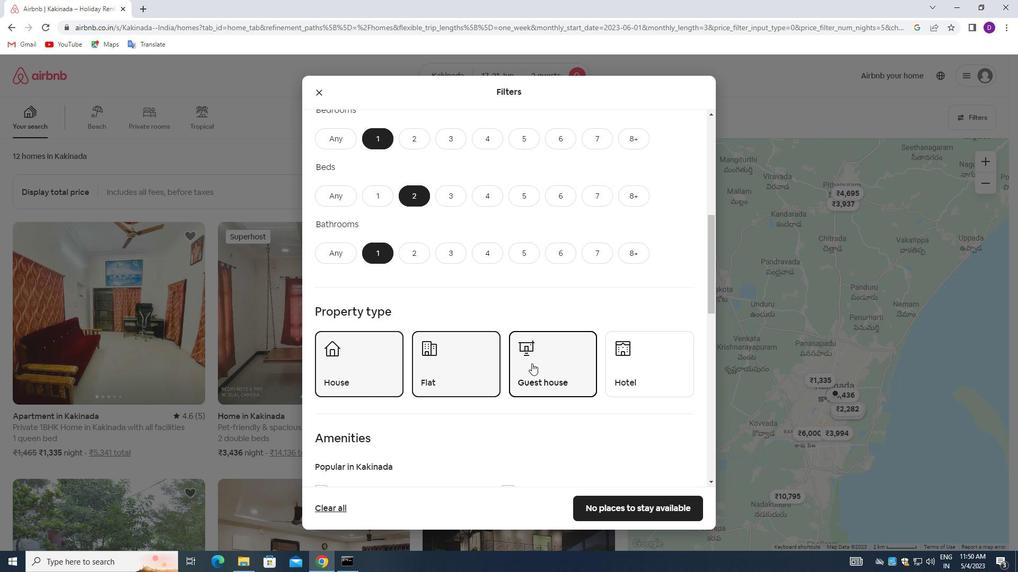 
Action: Mouse scrolled (530, 363) with delta (0, 0)
Screenshot: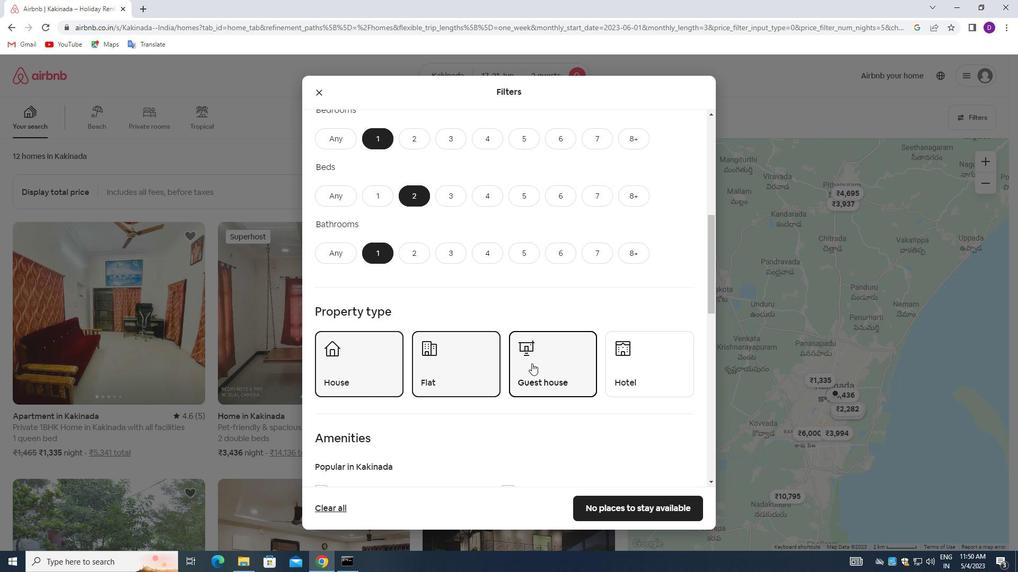 
Action: Mouse moved to (530, 364)
Screenshot: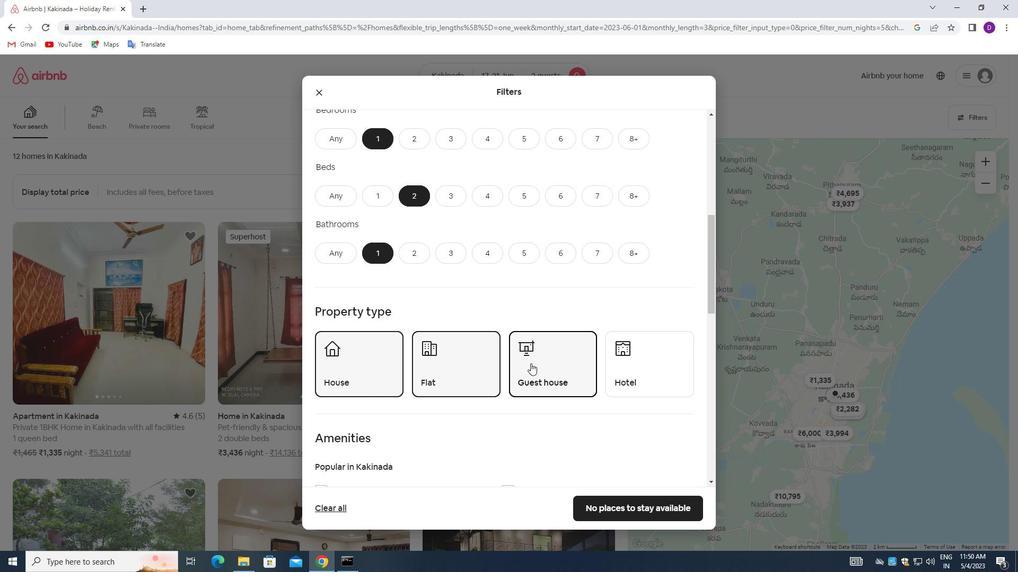 
Action: Mouse scrolled (530, 363) with delta (0, 0)
Screenshot: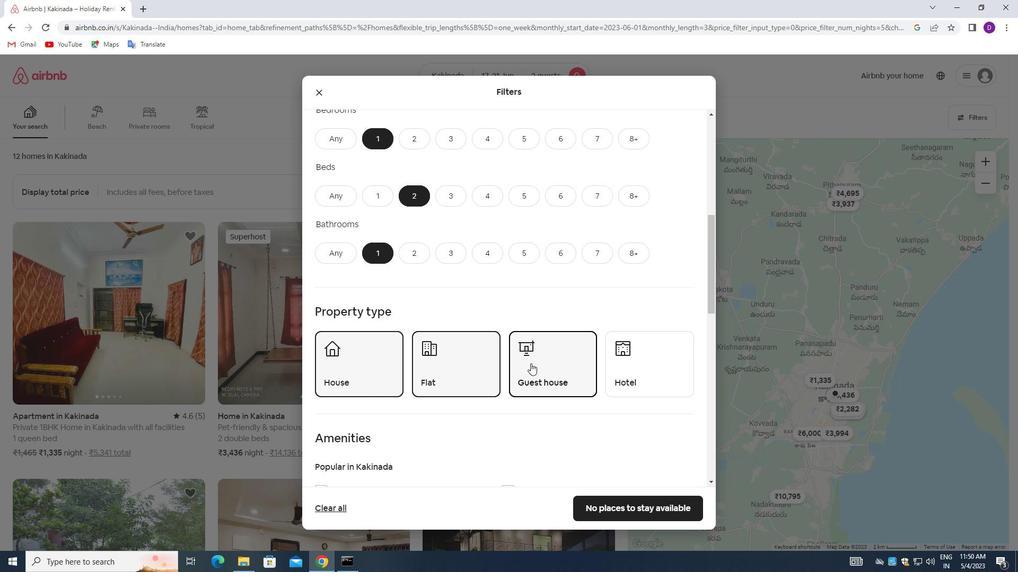 
Action: Mouse moved to (460, 371)
Screenshot: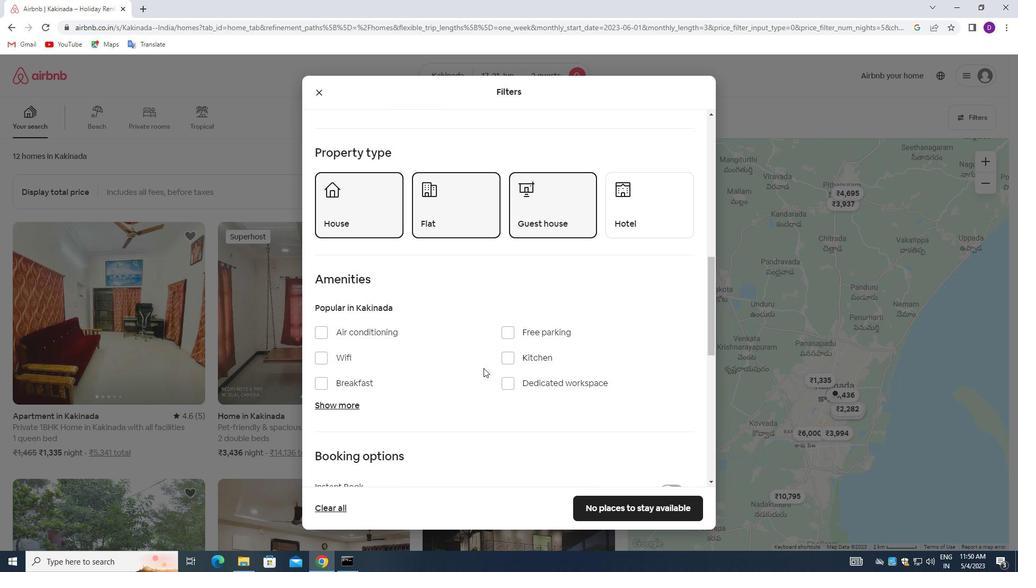 
Action: Mouse scrolled (460, 371) with delta (0, 0)
Screenshot: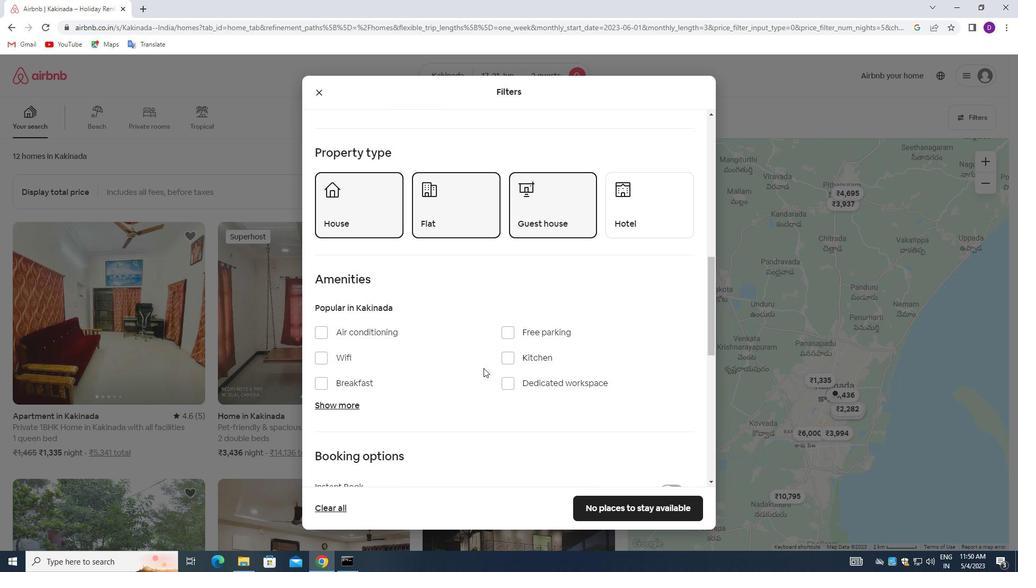 
Action: Mouse moved to (322, 303)
Screenshot: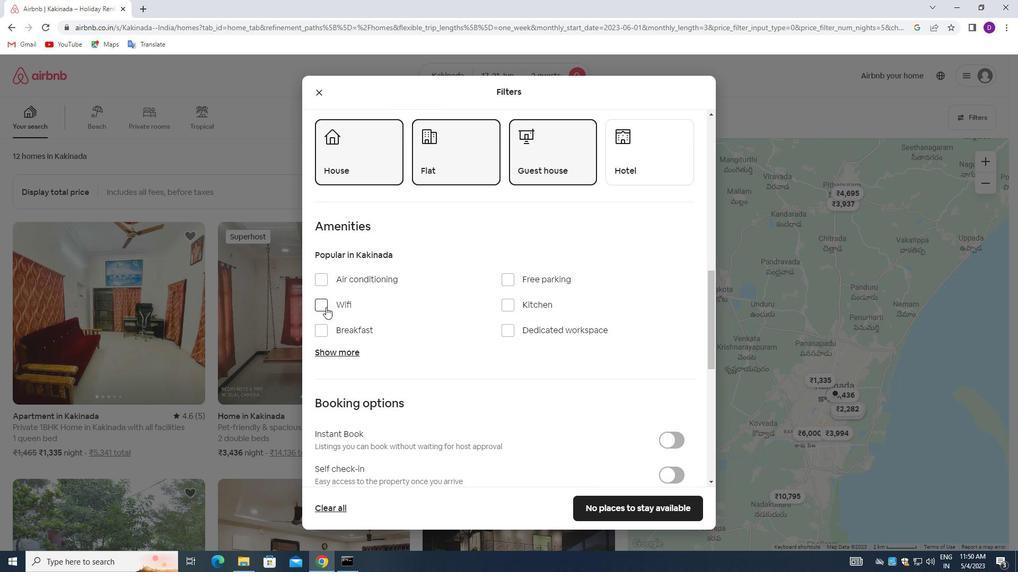 
Action: Mouse pressed left at (322, 303)
Screenshot: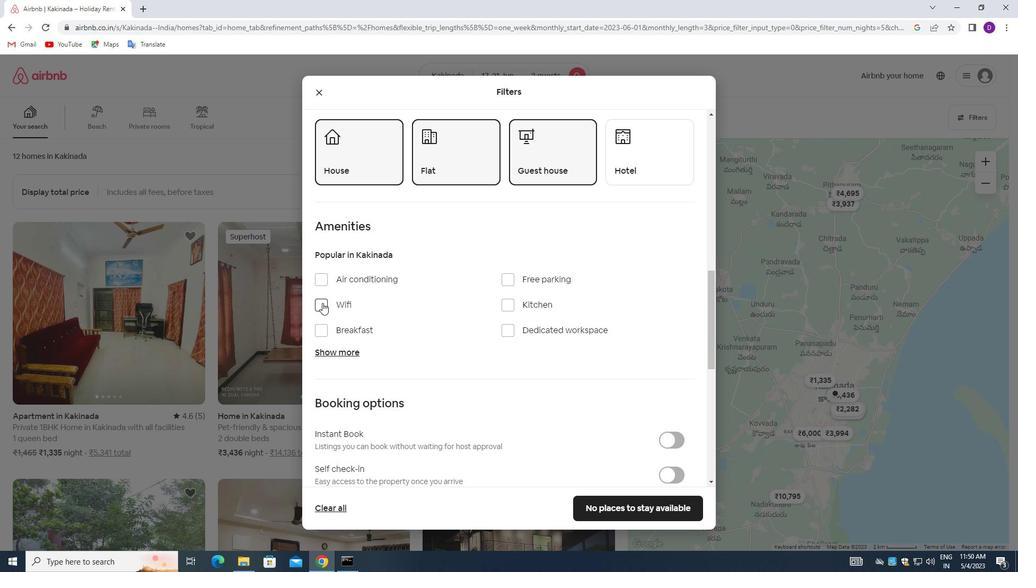 
Action: Mouse moved to (477, 383)
Screenshot: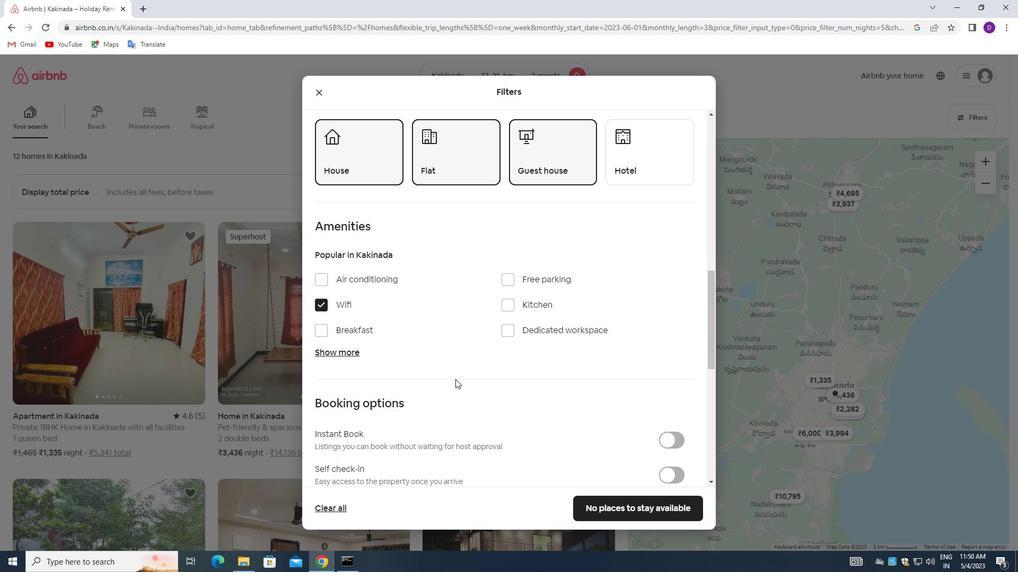 
Action: Mouse scrolled (477, 383) with delta (0, 0)
Screenshot: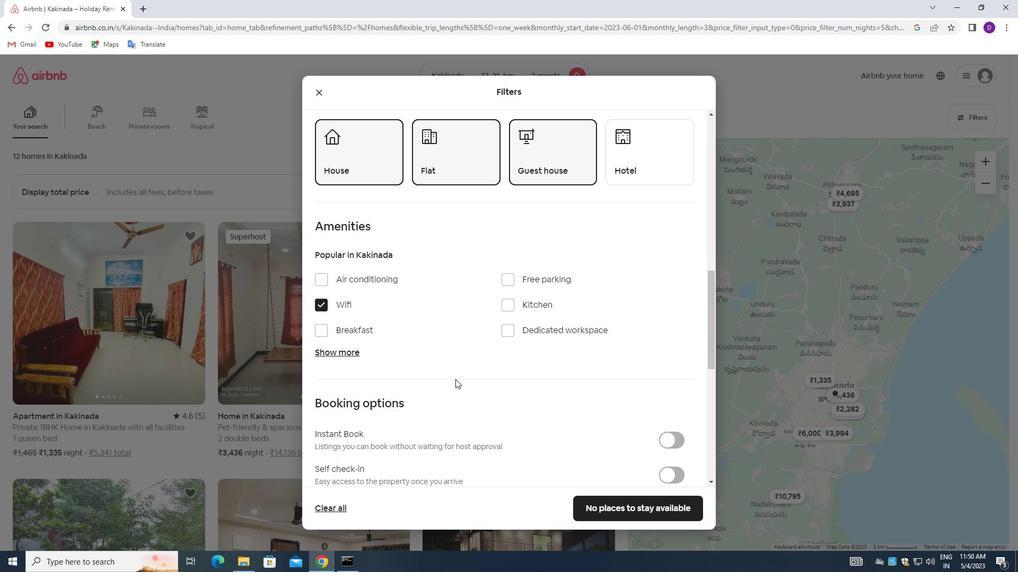 
Action: Mouse moved to (504, 383)
Screenshot: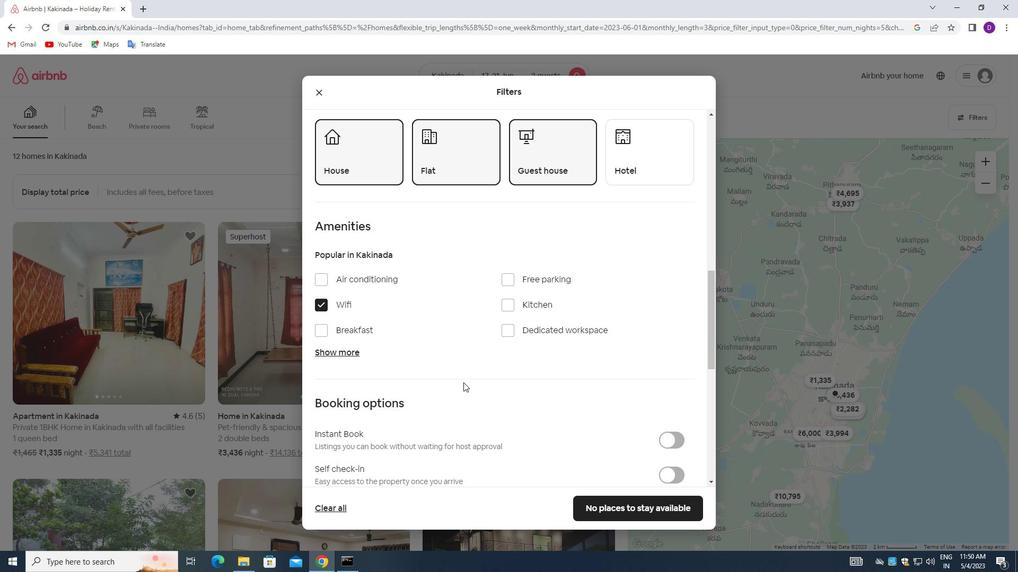 
Action: Mouse scrolled (504, 383) with delta (0, 0)
Screenshot: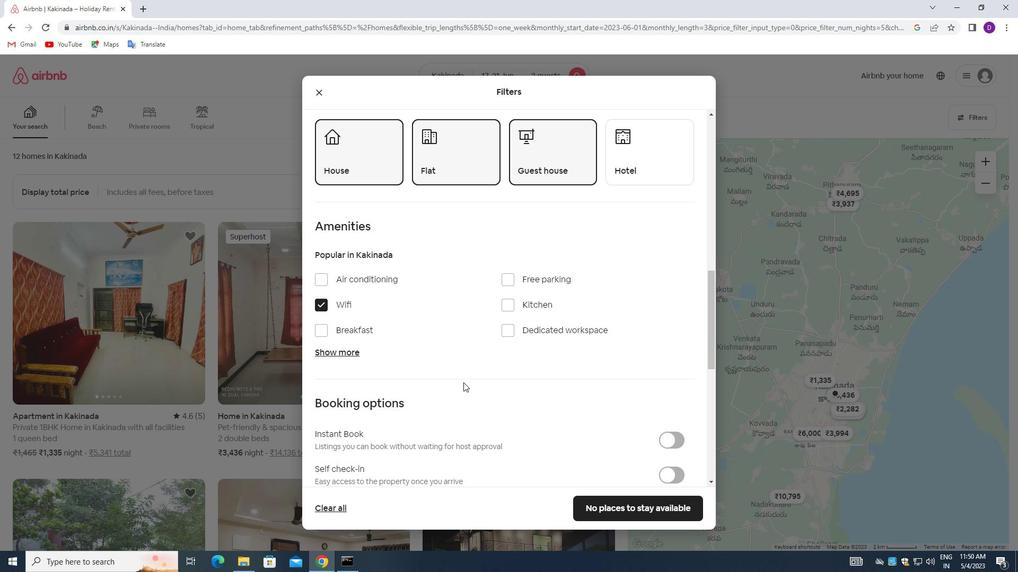 
Action: Mouse moved to (669, 367)
Screenshot: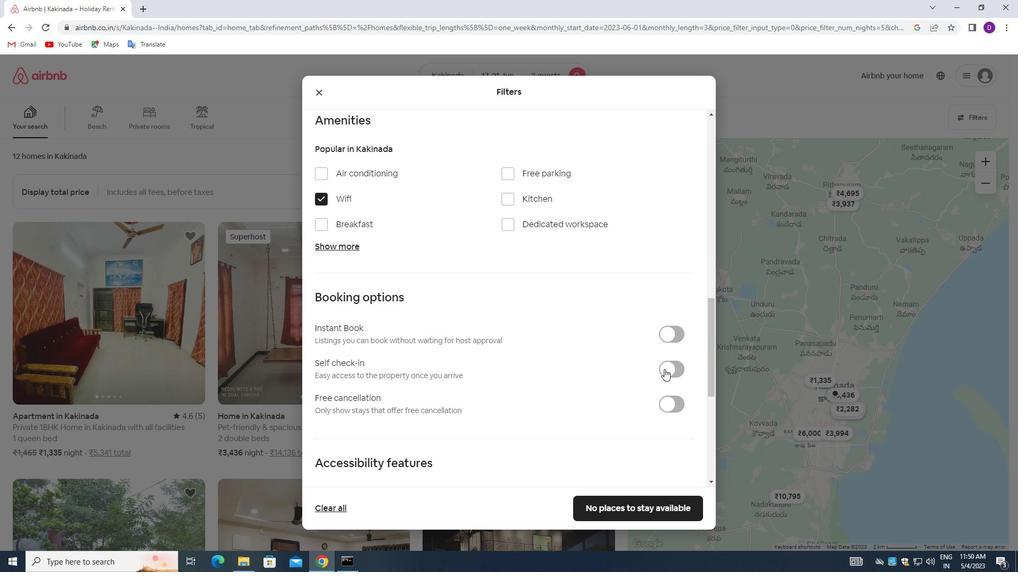 
Action: Mouse pressed left at (669, 367)
Screenshot: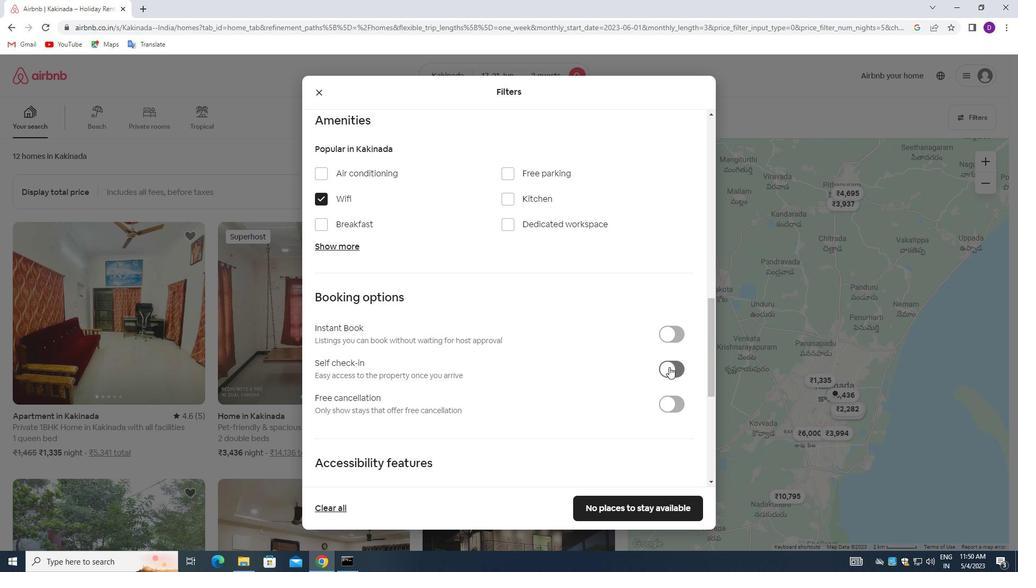 
Action: Mouse moved to (498, 349)
Screenshot: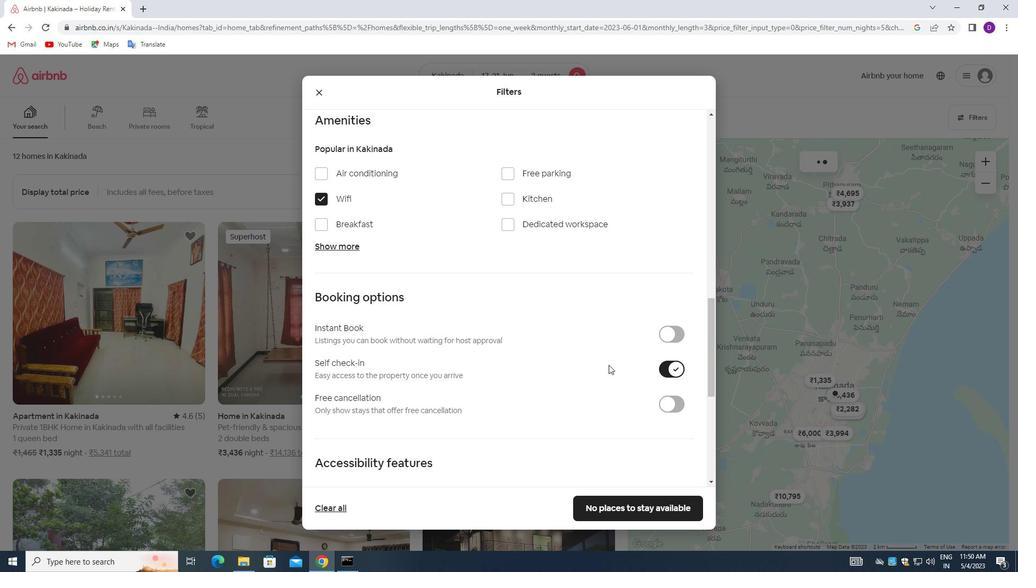 
Action: Mouse scrolled (498, 348) with delta (0, 0)
Screenshot: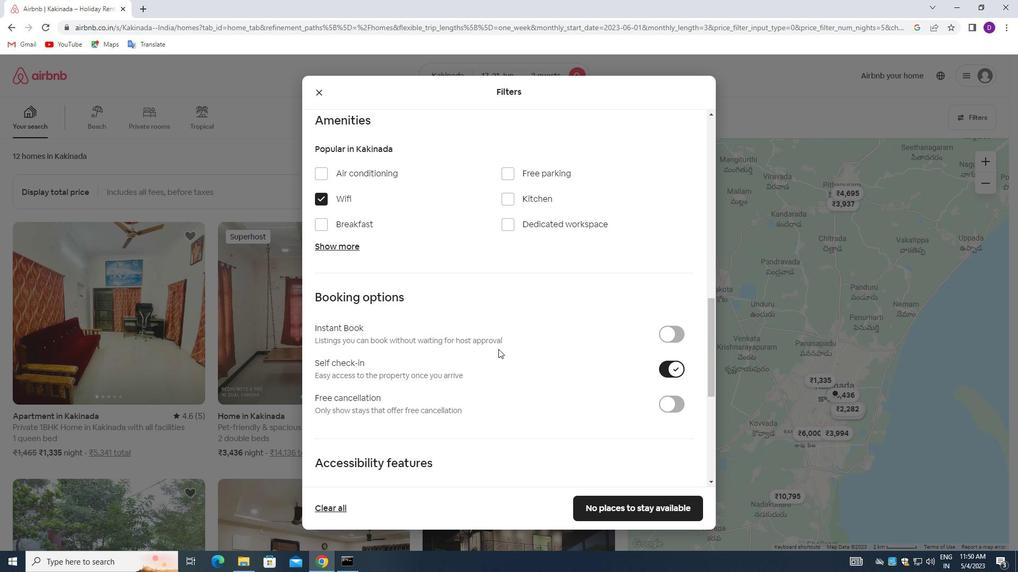
Action: Mouse moved to (488, 352)
Screenshot: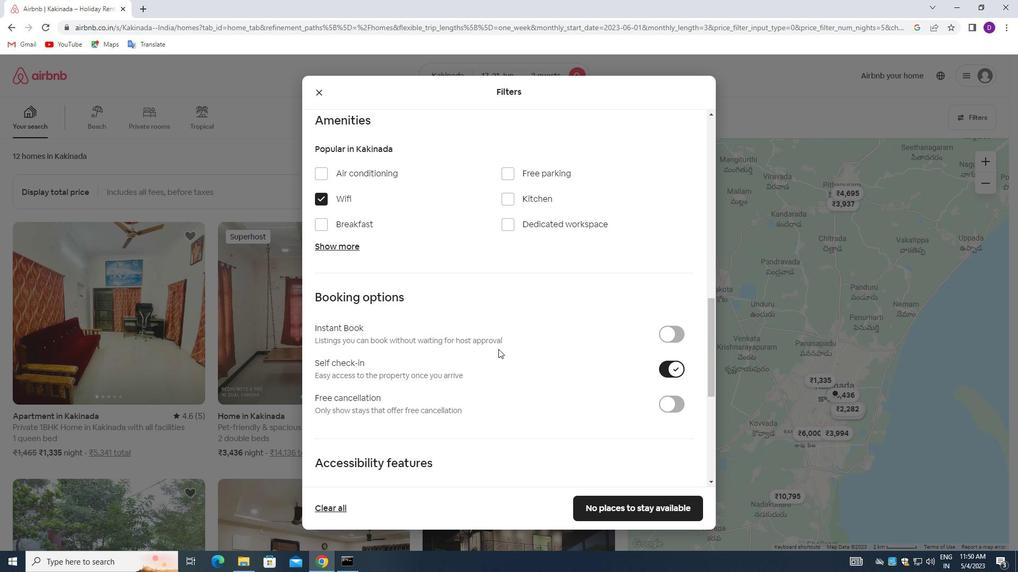 
Action: Mouse scrolled (488, 352) with delta (0, 0)
Screenshot: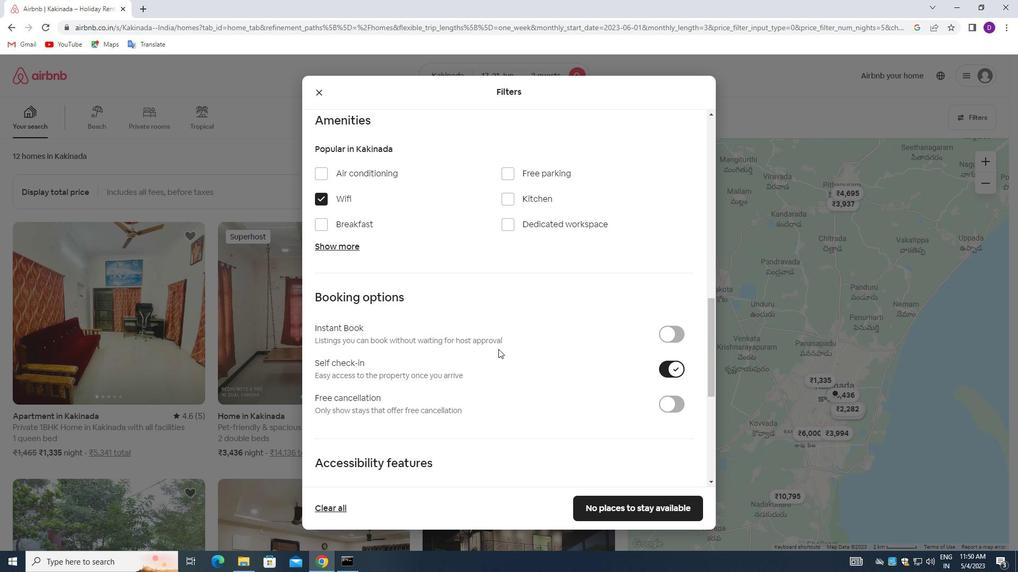 
Action: Mouse moved to (487, 356)
Screenshot: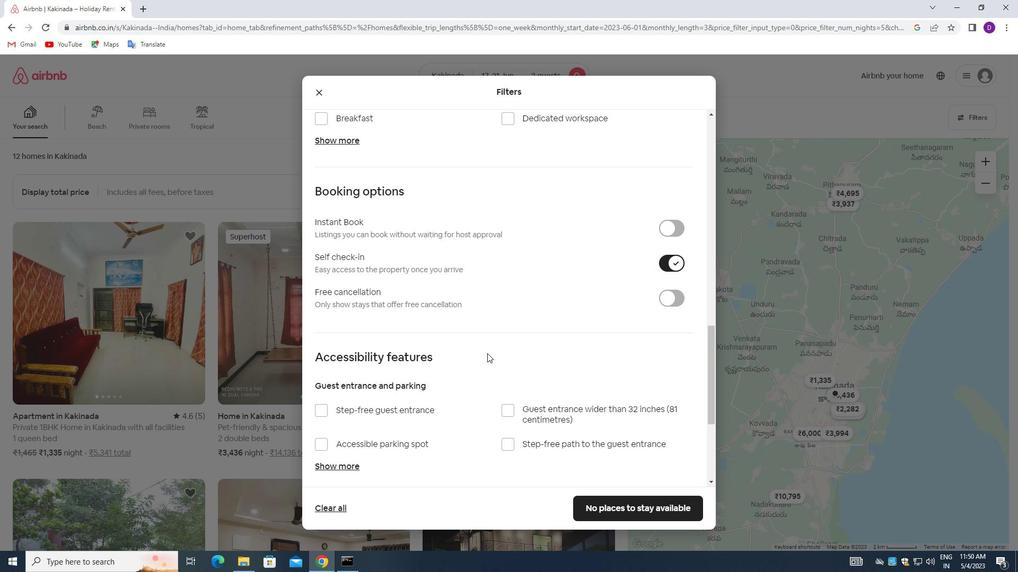 
Action: Mouse scrolled (487, 355) with delta (0, 0)
Screenshot: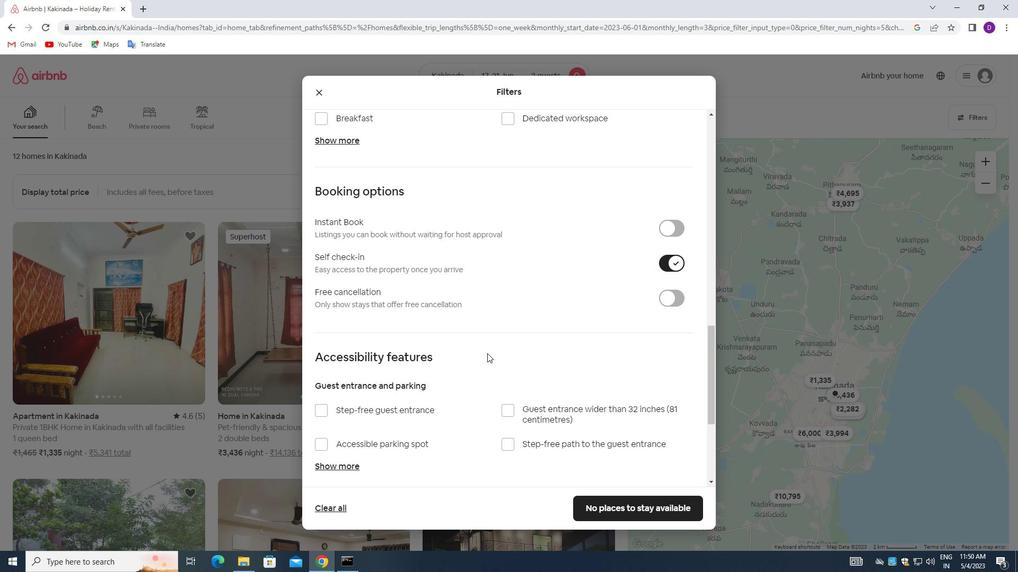 
Action: Mouse moved to (487, 359)
Screenshot: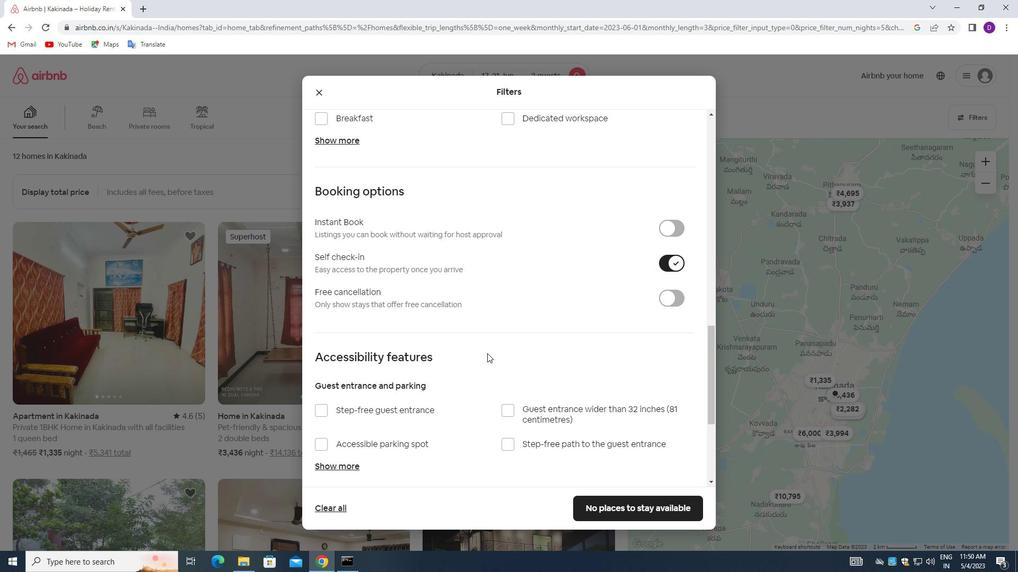 
Action: Mouse scrolled (487, 358) with delta (0, 0)
Screenshot: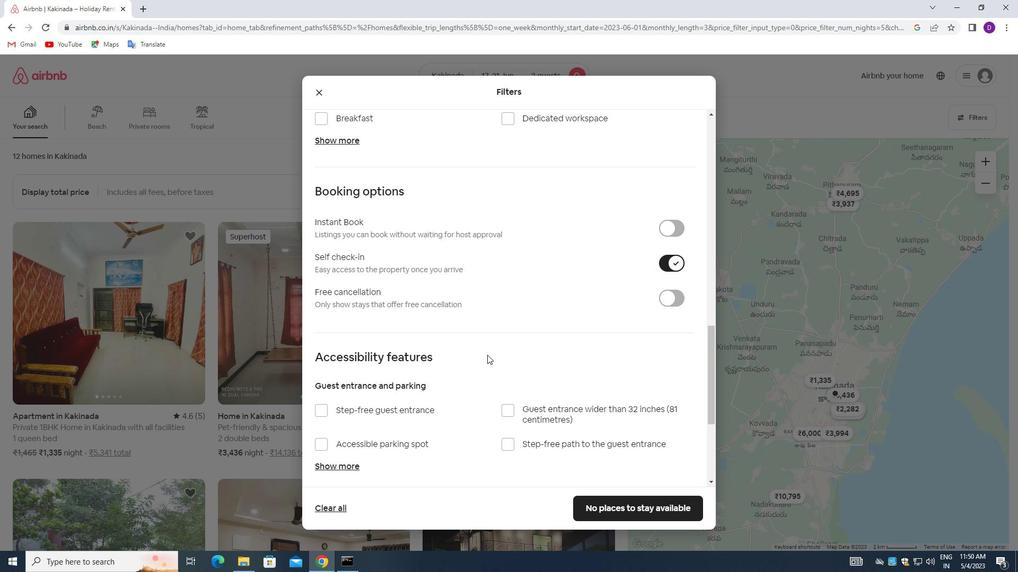 
Action: Mouse moved to (487, 361)
Screenshot: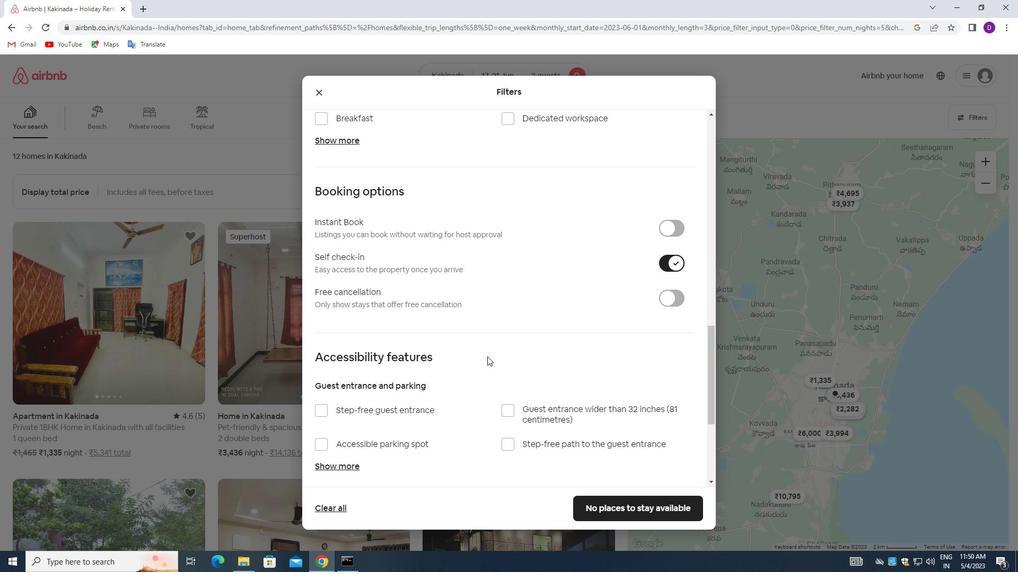 
Action: Mouse scrolled (487, 361) with delta (0, 0)
Screenshot: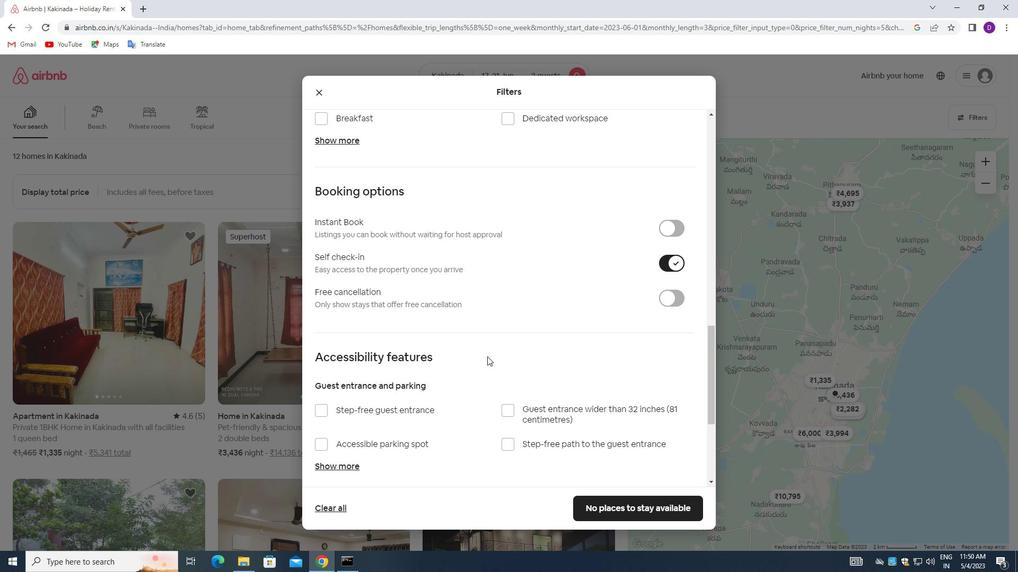 
Action: Mouse moved to (487, 362)
Screenshot: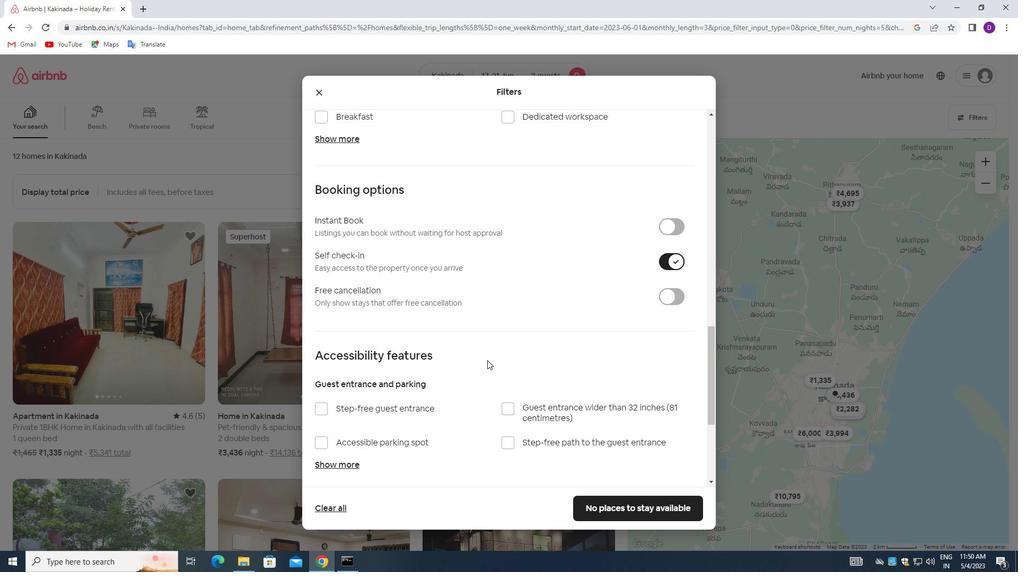 
Action: Mouse scrolled (487, 361) with delta (0, 0)
Screenshot: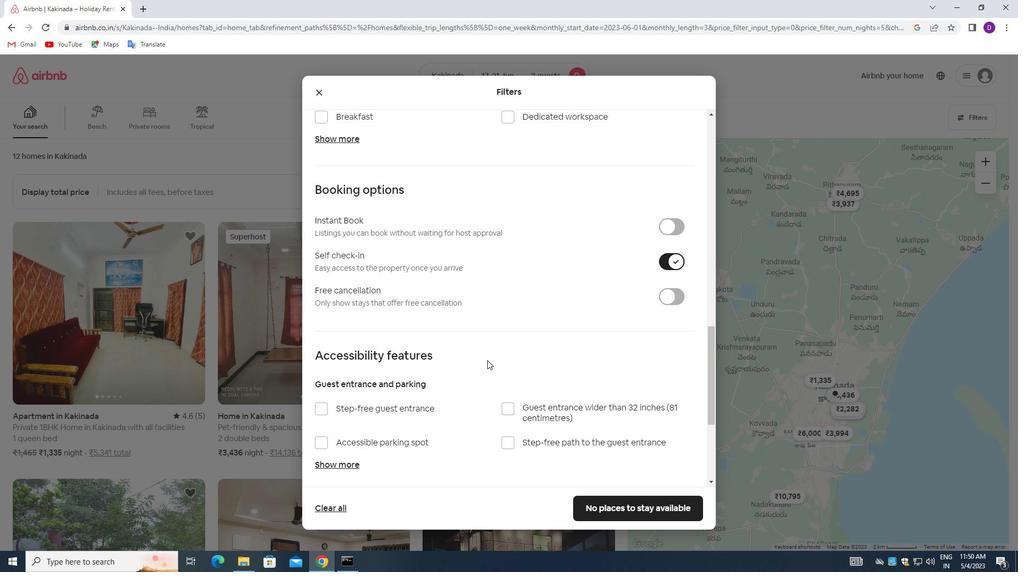 
Action: Mouse moved to (460, 379)
Screenshot: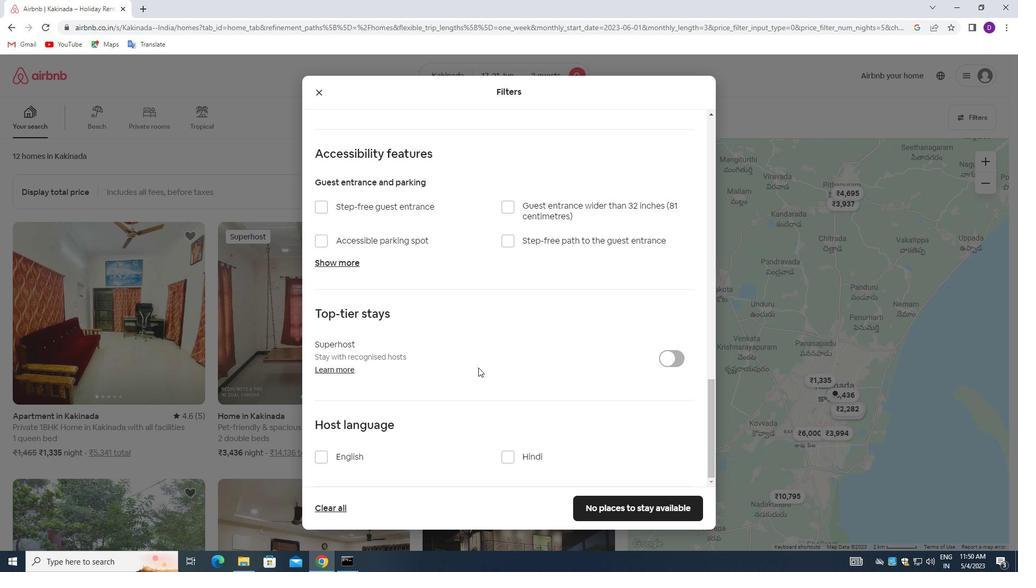 
Action: Mouse scrolled (460, 378) with delta (0, 0)
Screenshot: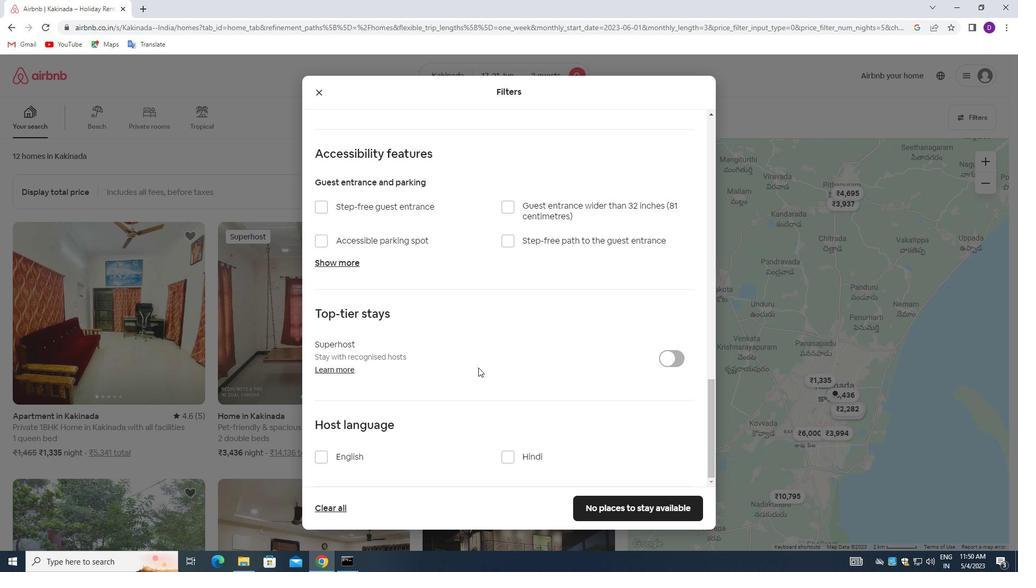 
Action: Mouse moved to (448, 384)
Screenshot: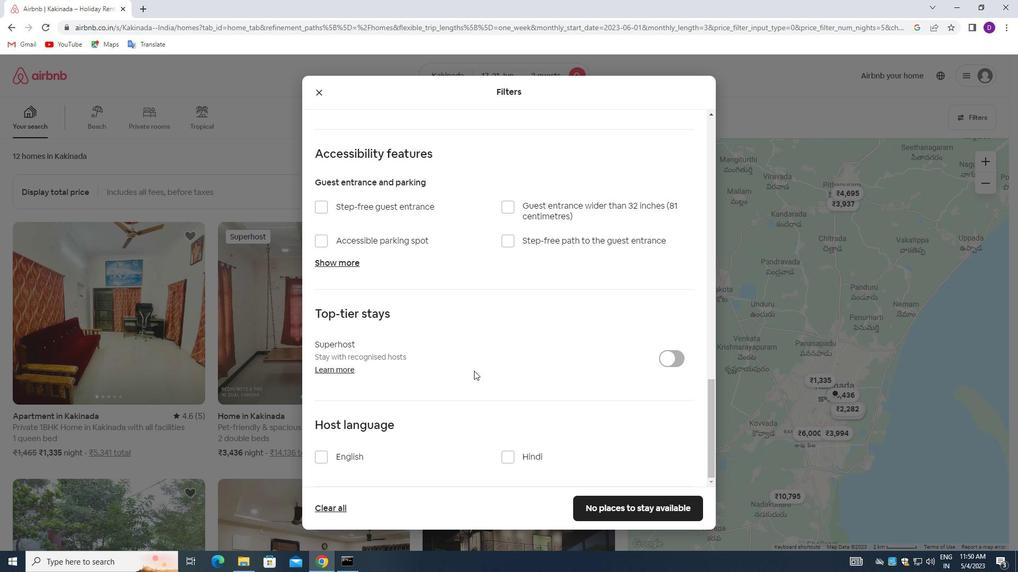 
Action: Mouse scrolled (448, 383) with delta (0, 0)
Screenshot: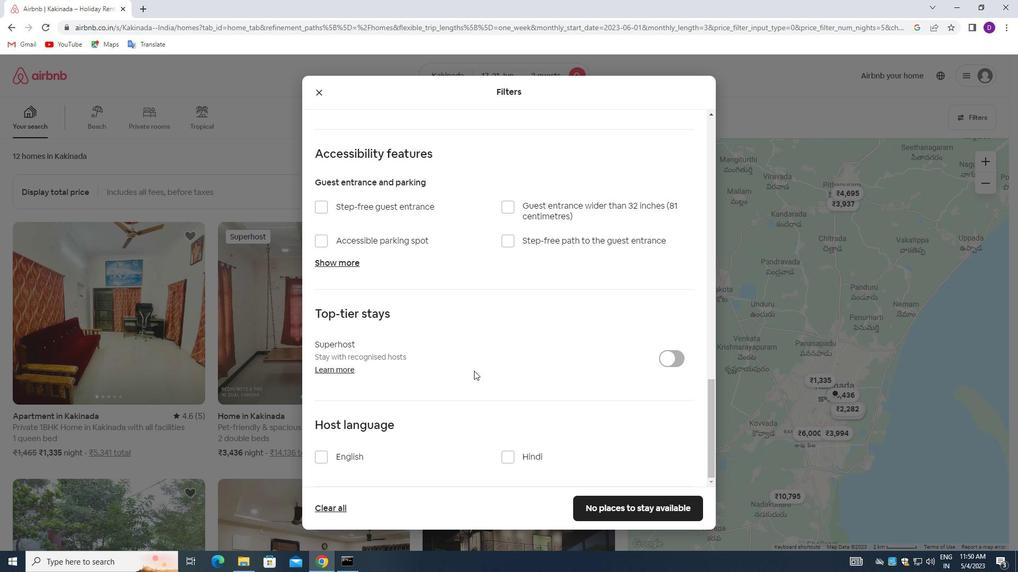 
Action: Mouse moved to (442, 386)
Screenshot: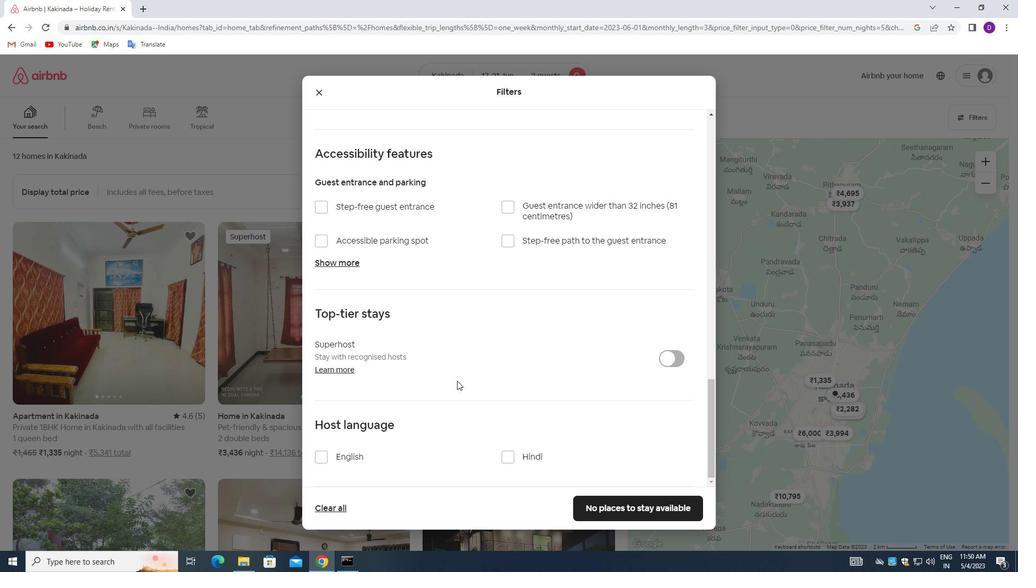 
Action: Mouse scrolled (442, 386) with delta (0, 0)
Screenshot: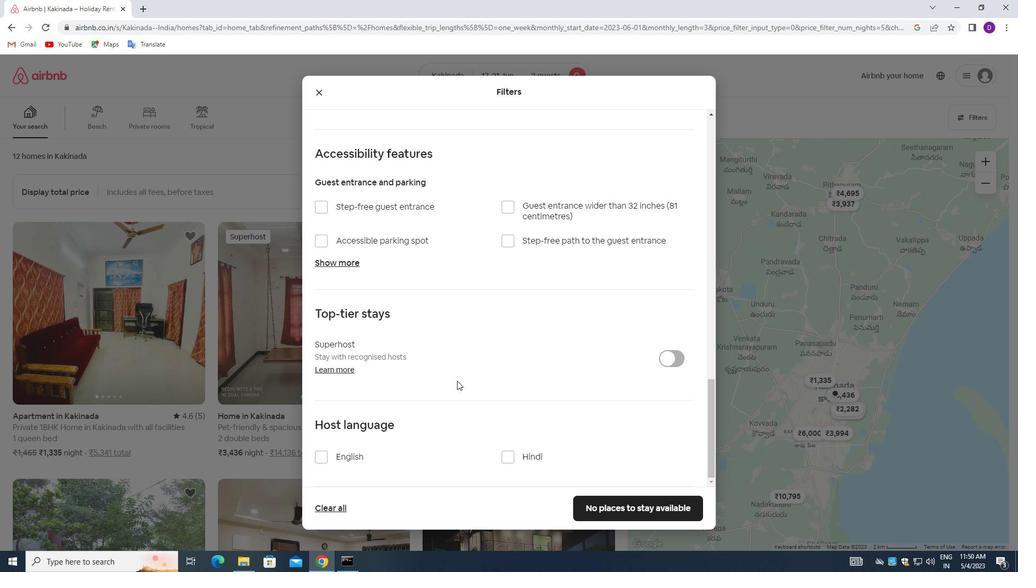 
Action: Mouse moved to (440, 387)
Screenshot: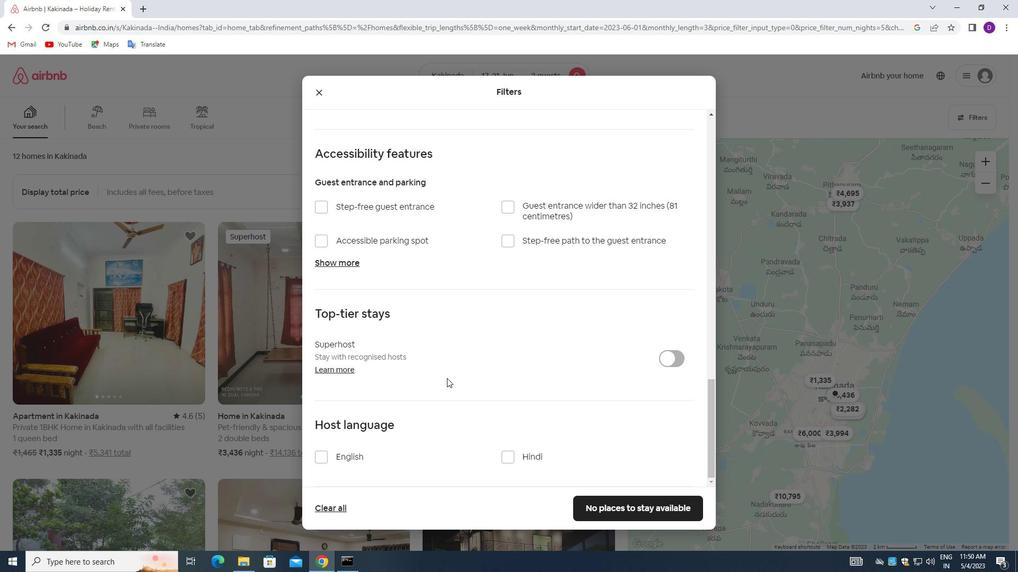 
Action: Mouse scrolled (440, 386) with delta (0, 0)
Screenshot: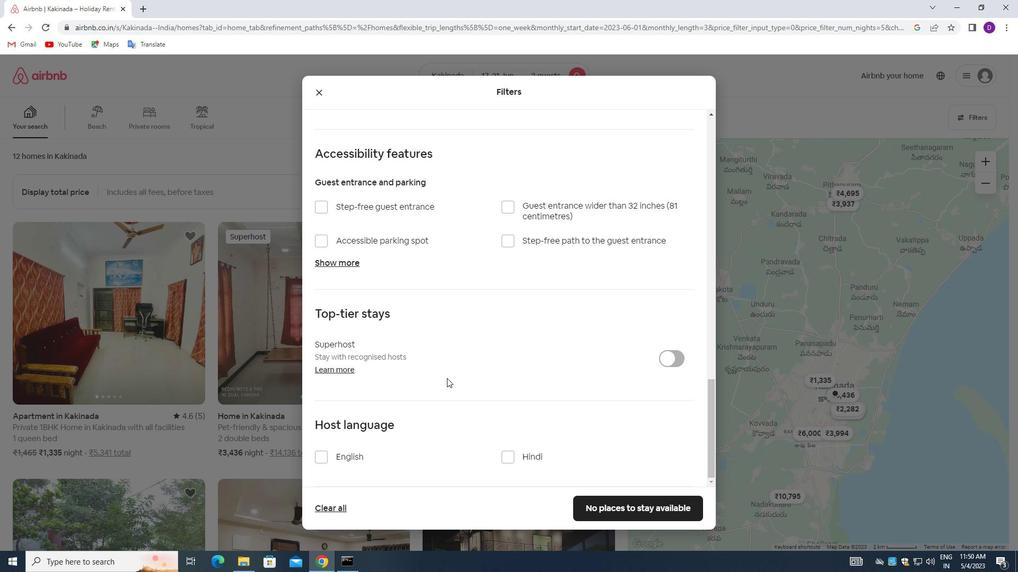 
Action: Mouse moved to (434, 392)
Screenshot: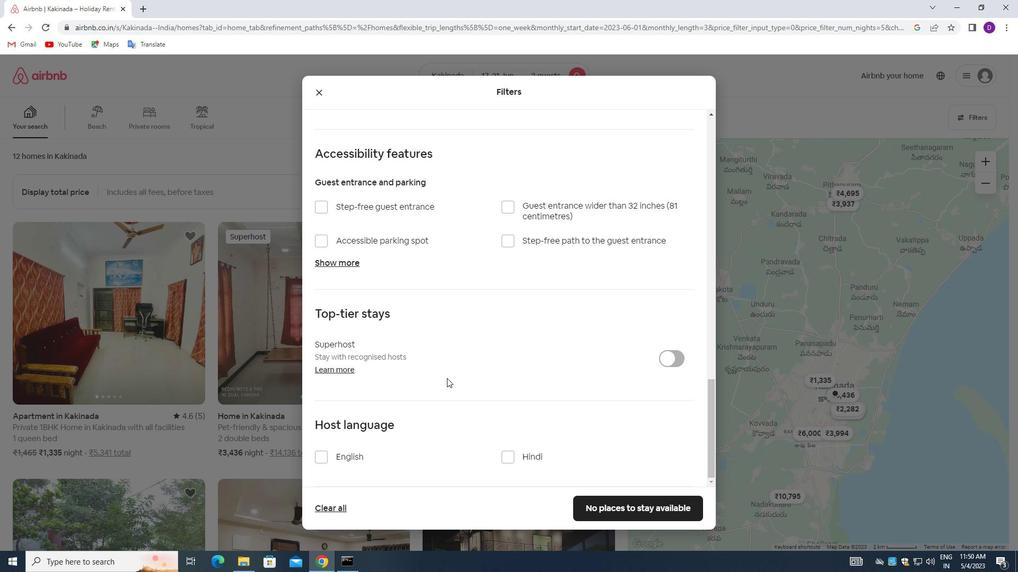 
Action: Mouse scrolled (434, 391) with delta (0, 0)
Screenshot: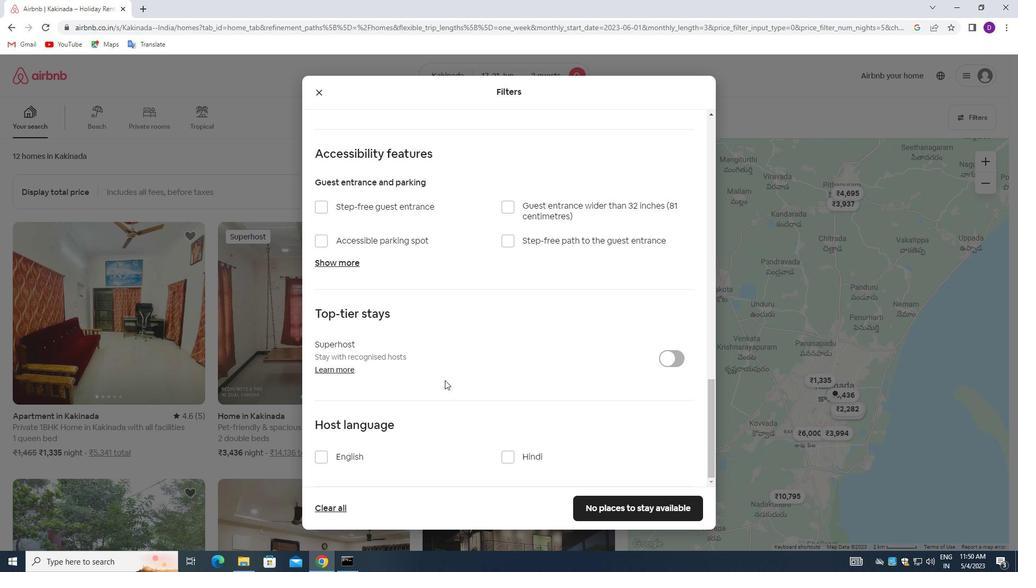 
Action: Mouse moved to (427, 397)
Screenshot: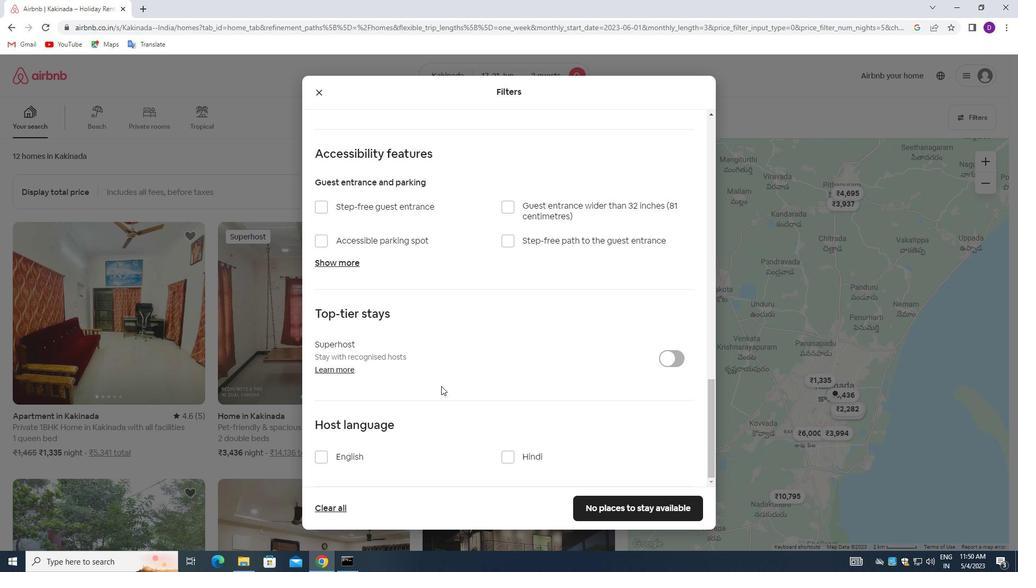 
Action: Mouse scrolled (427, 396) with delta (0, 0)
Screenshot: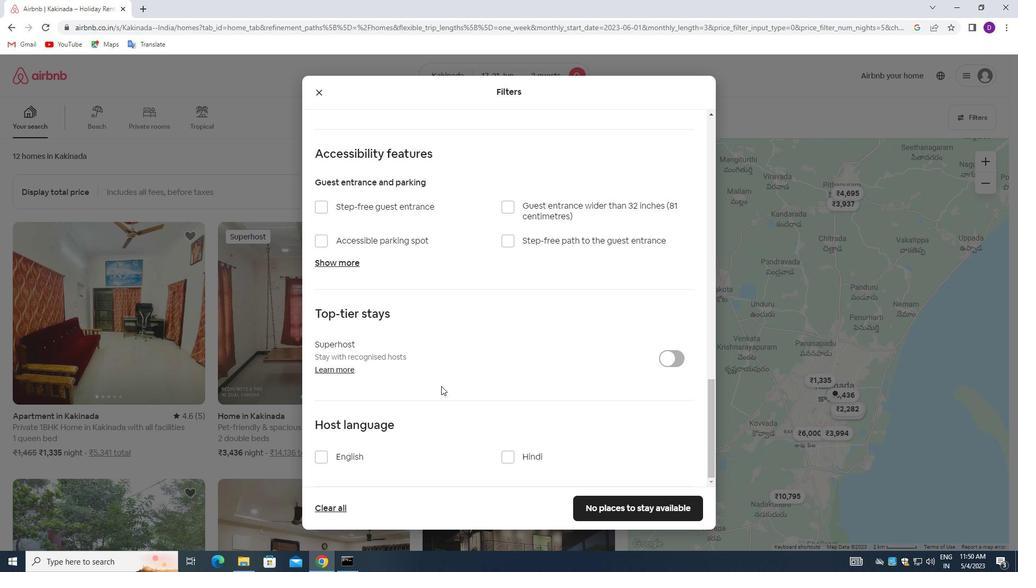 
Action: Mouse moved to (320, 459)
Screenshot: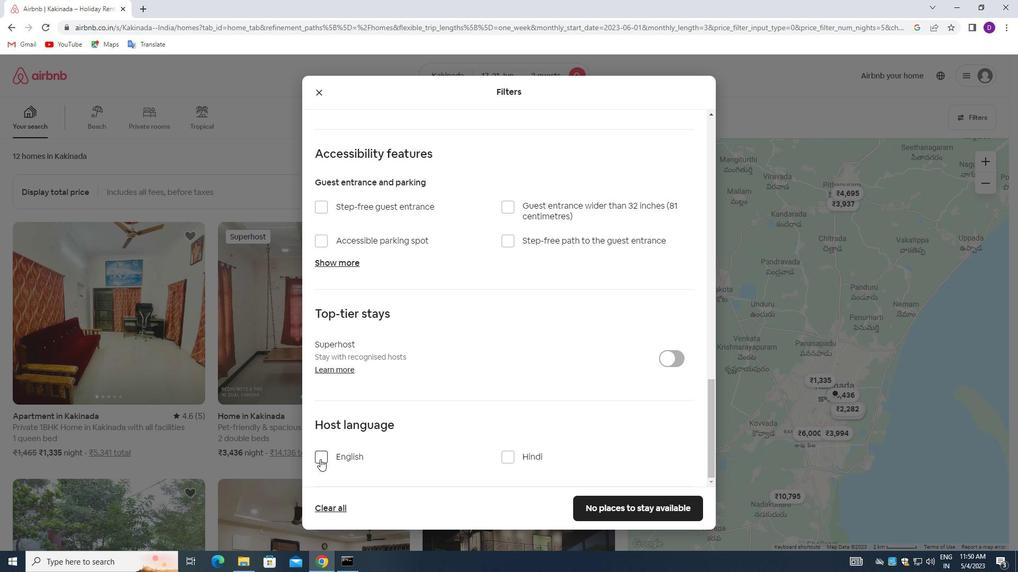 
Action: Mouse pressed left at (320, 459)
Screenshot: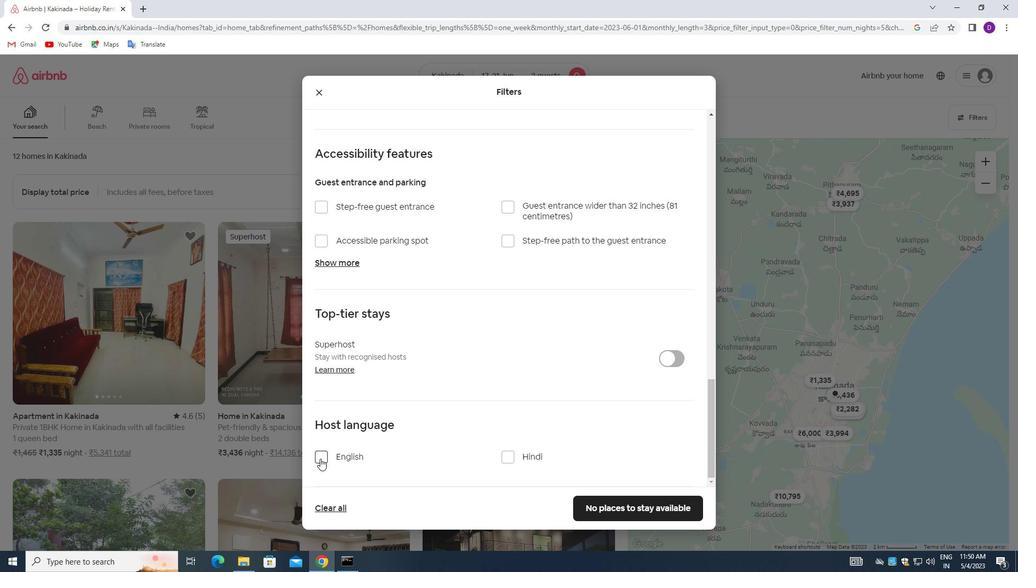
Action: Mouse moved to (621, 508)
Screenshot: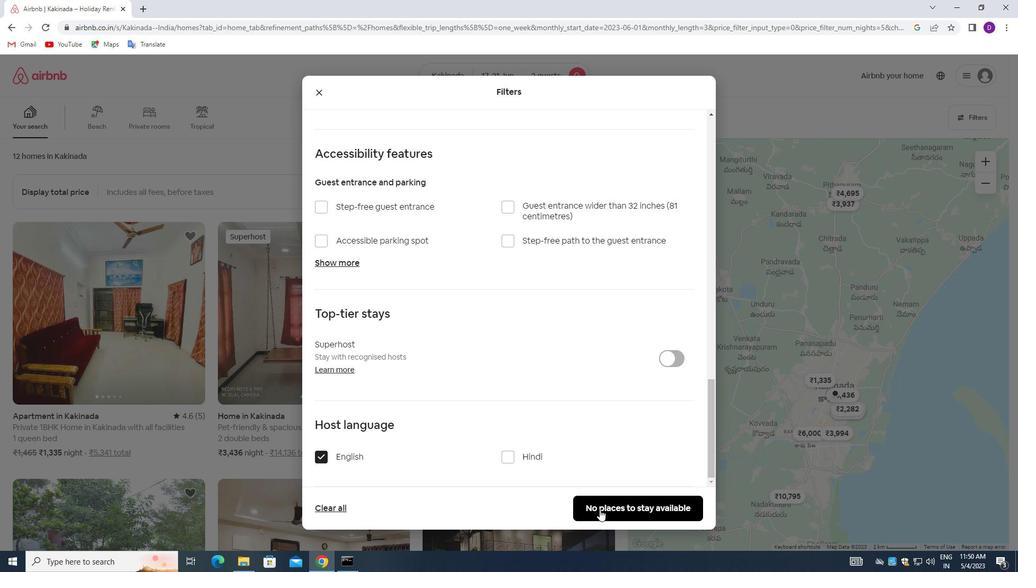
Action: Mouse pressed left at (621, 508)
Screenshot: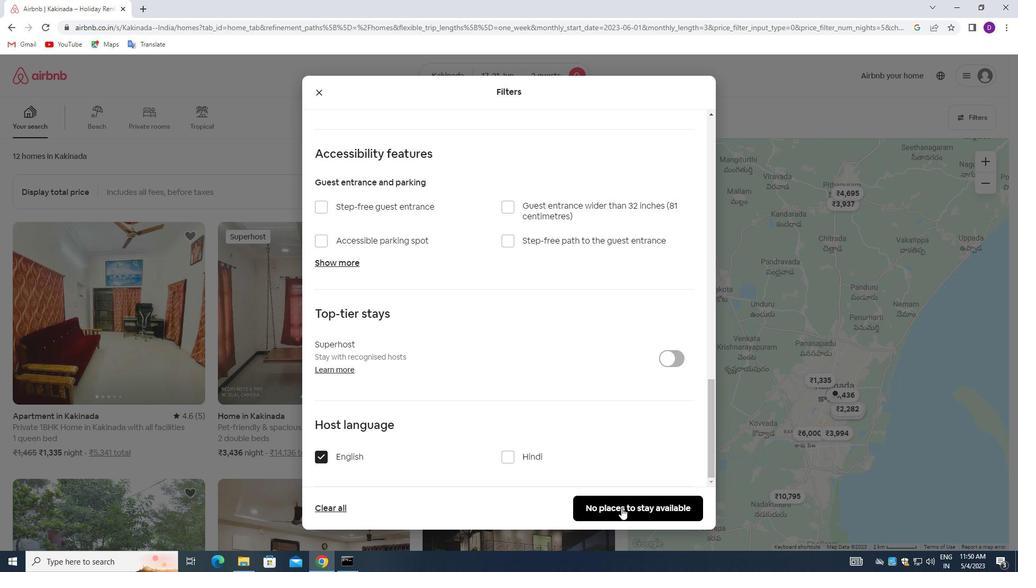 
Action: Mouse moved to (608, 365)
Screenshot: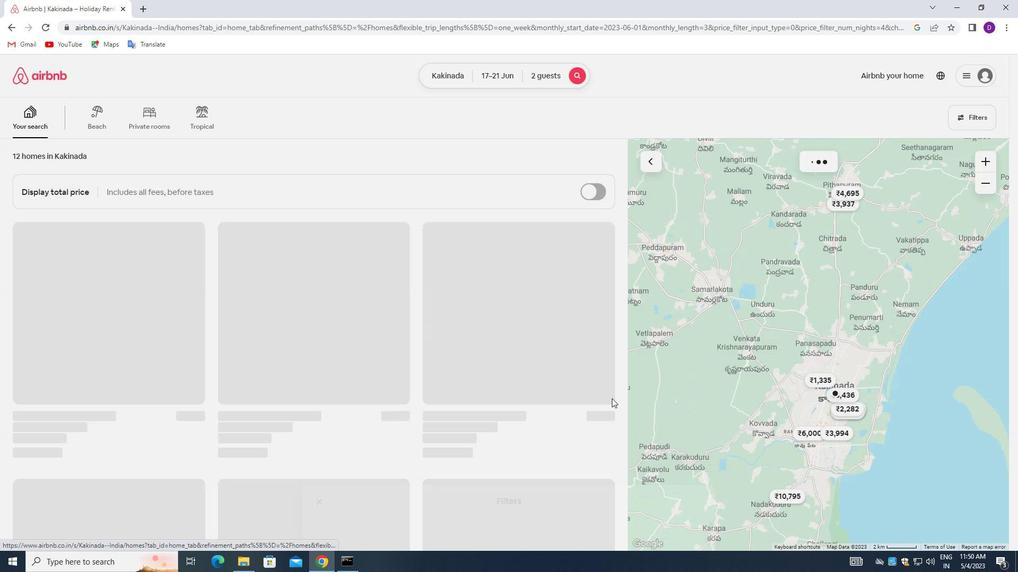 
